 Task: Search one way flight ticket for 3 adults, 3 children in business from Casper: Casper Natrona County International Airport to Laramie: Laramie Regional Airport on 5-3-2023. Number of bags: 4 checked bags. Price is upto 84000. Outbound departure time preference is 20:15.
Action: Mouse moved to (398, 346)
Screenshot: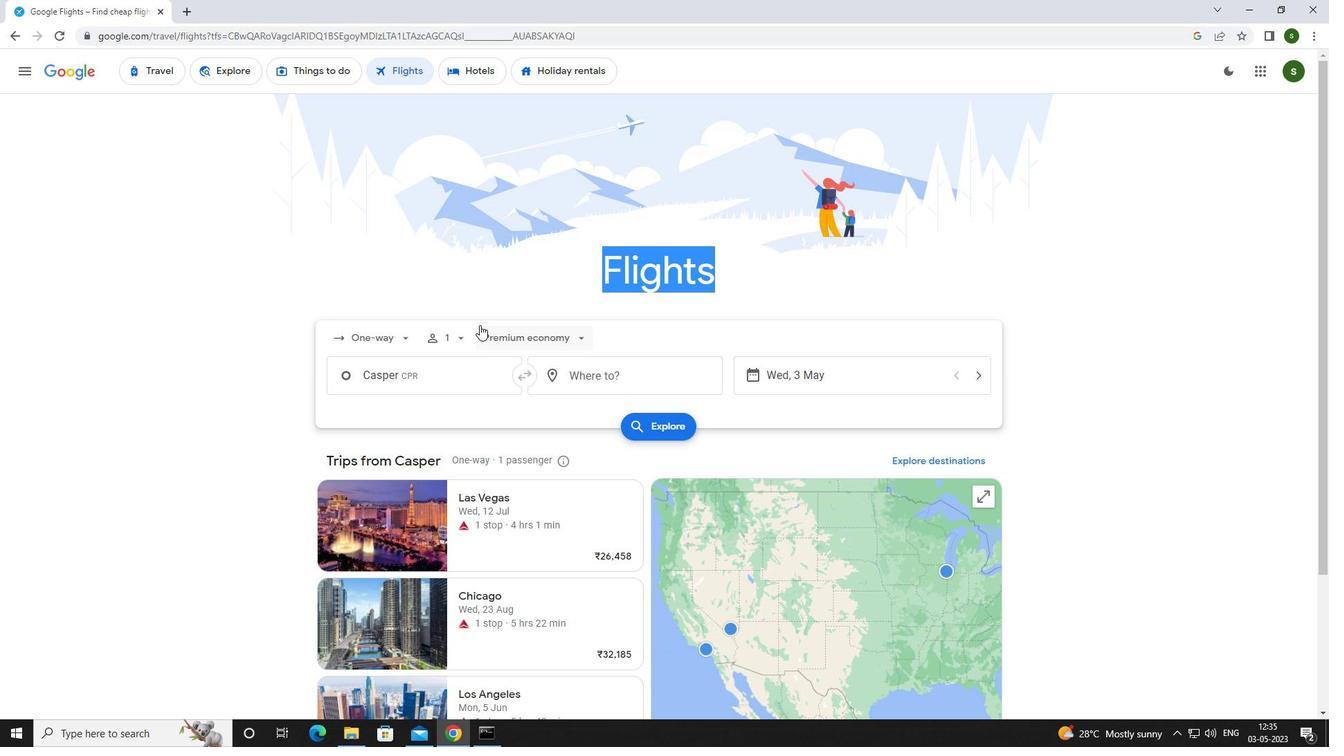 
Action: Mouse pressed left at (398, 346)
Screenshot: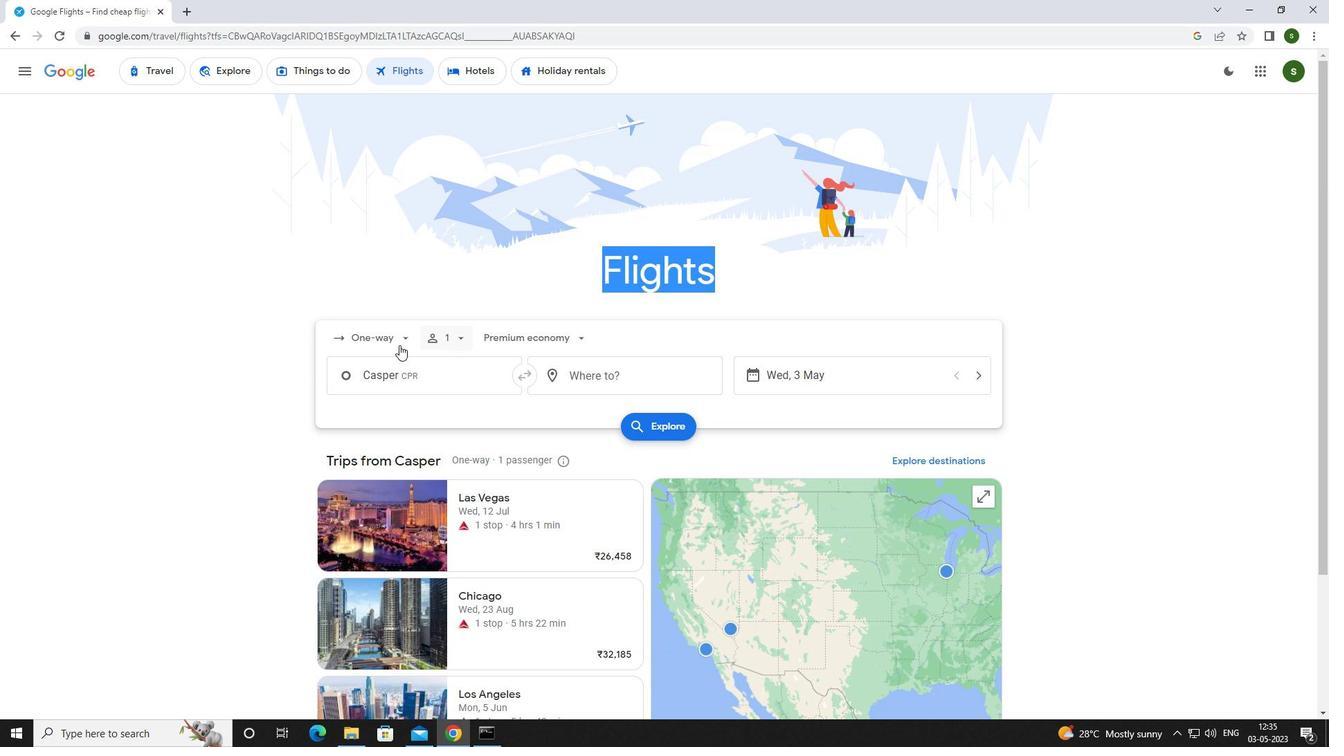 
Action: Mouse moved to (402, 399)
Screenshot: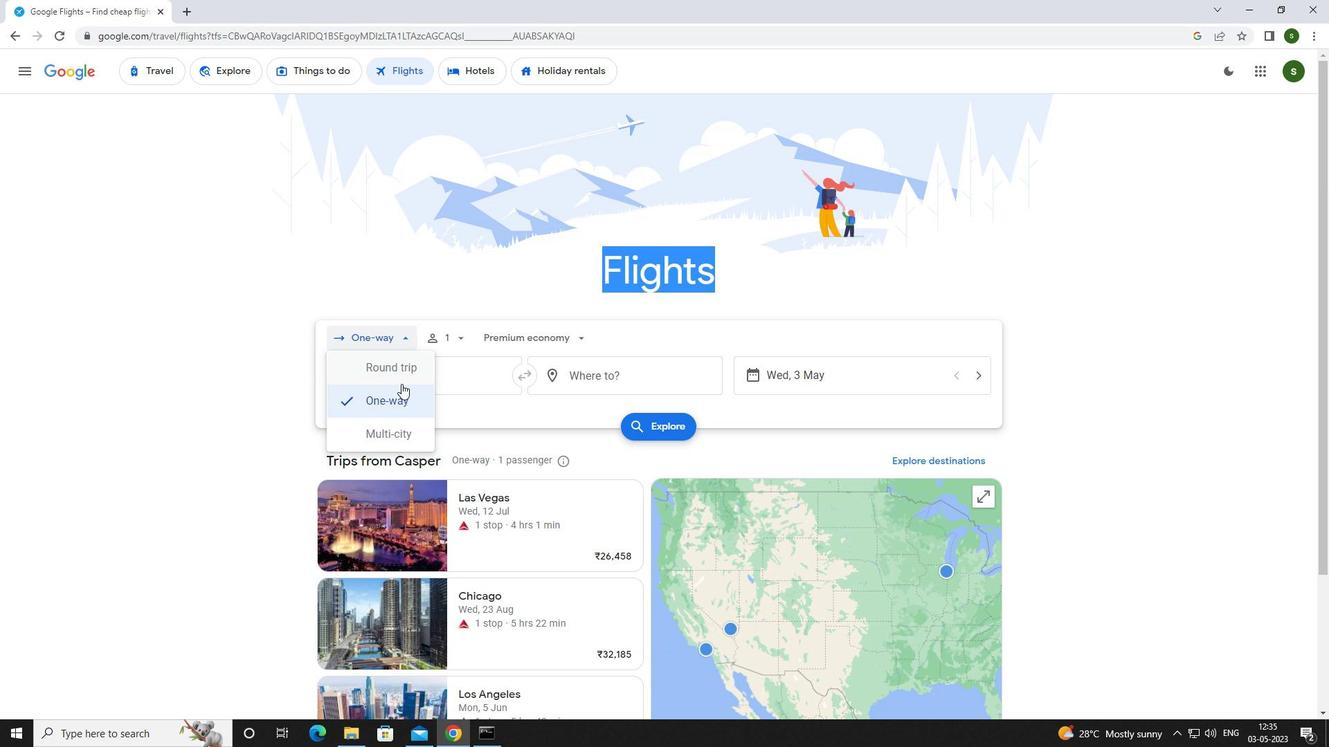 
Action: Mouse pressed left at (402, 399)
Screenshot: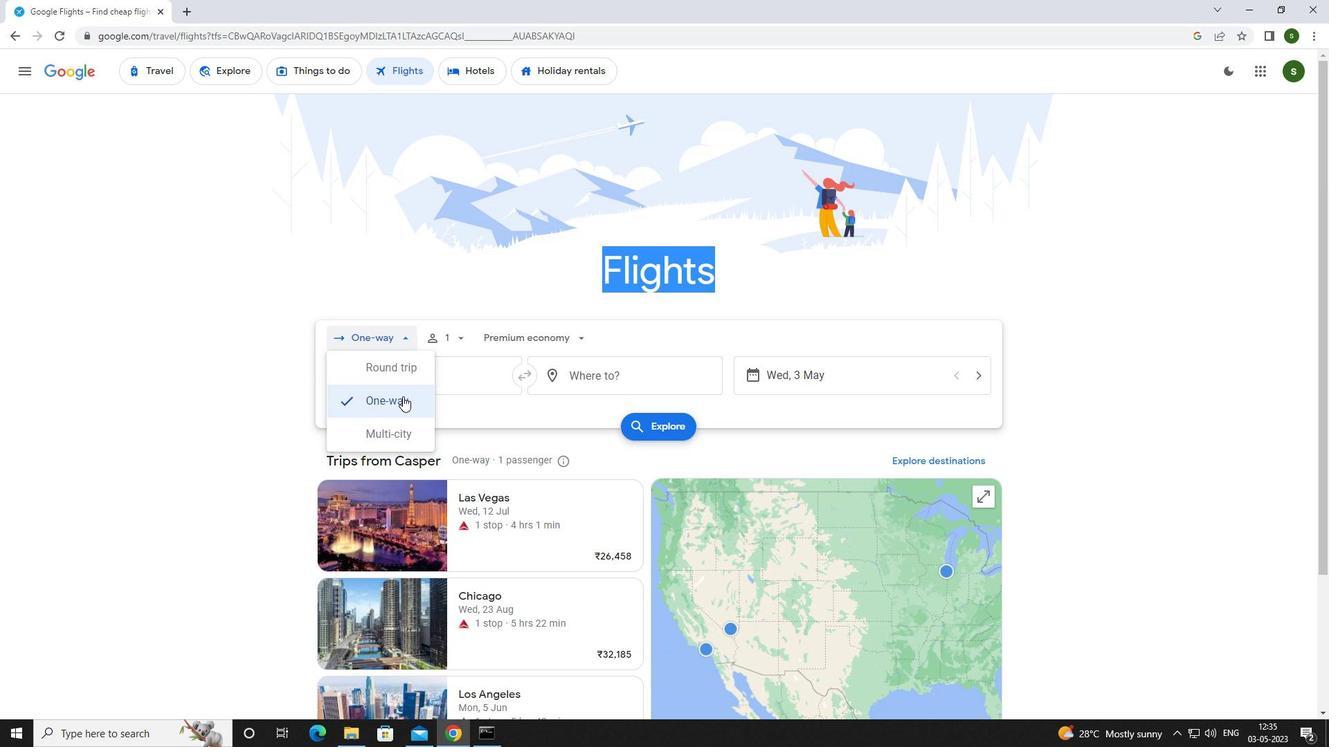 
Action: Mouse moved to (462, 335)
Screenshot: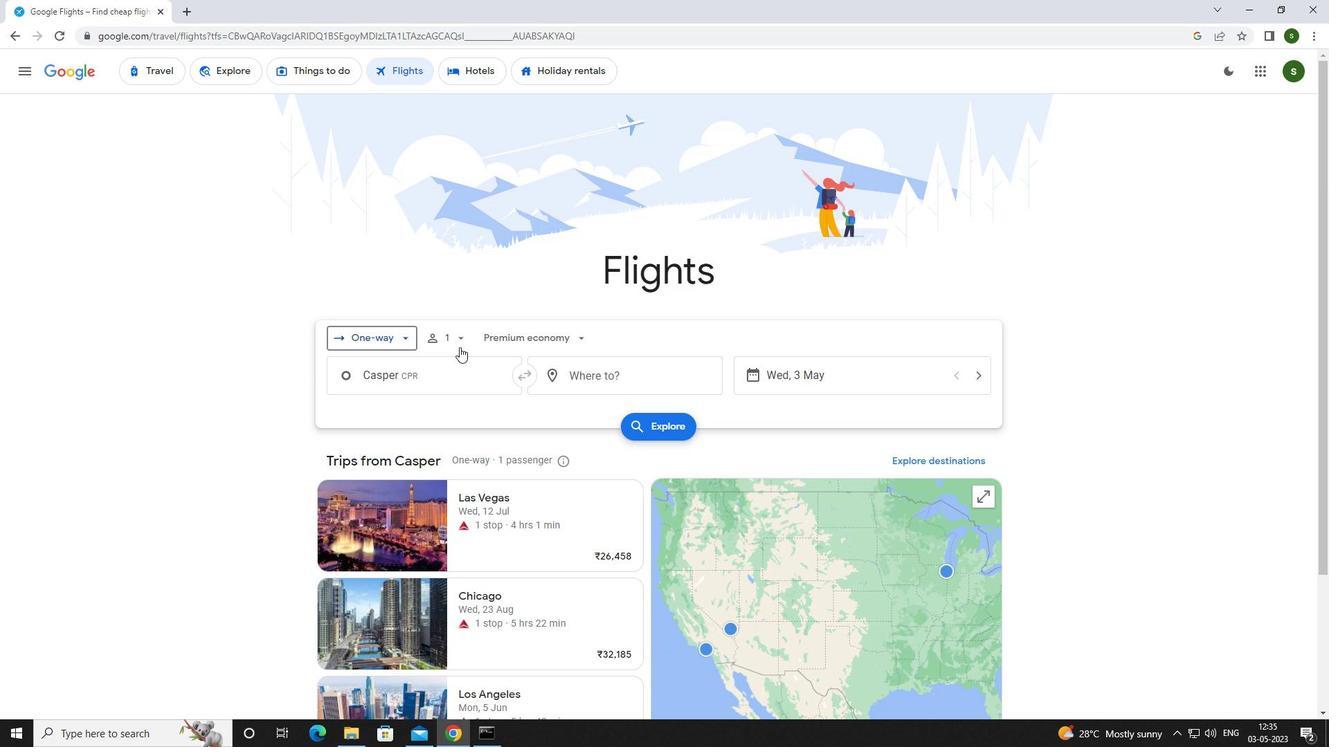 
Action: Mouse pressed left at (462, 335)
Screenshot: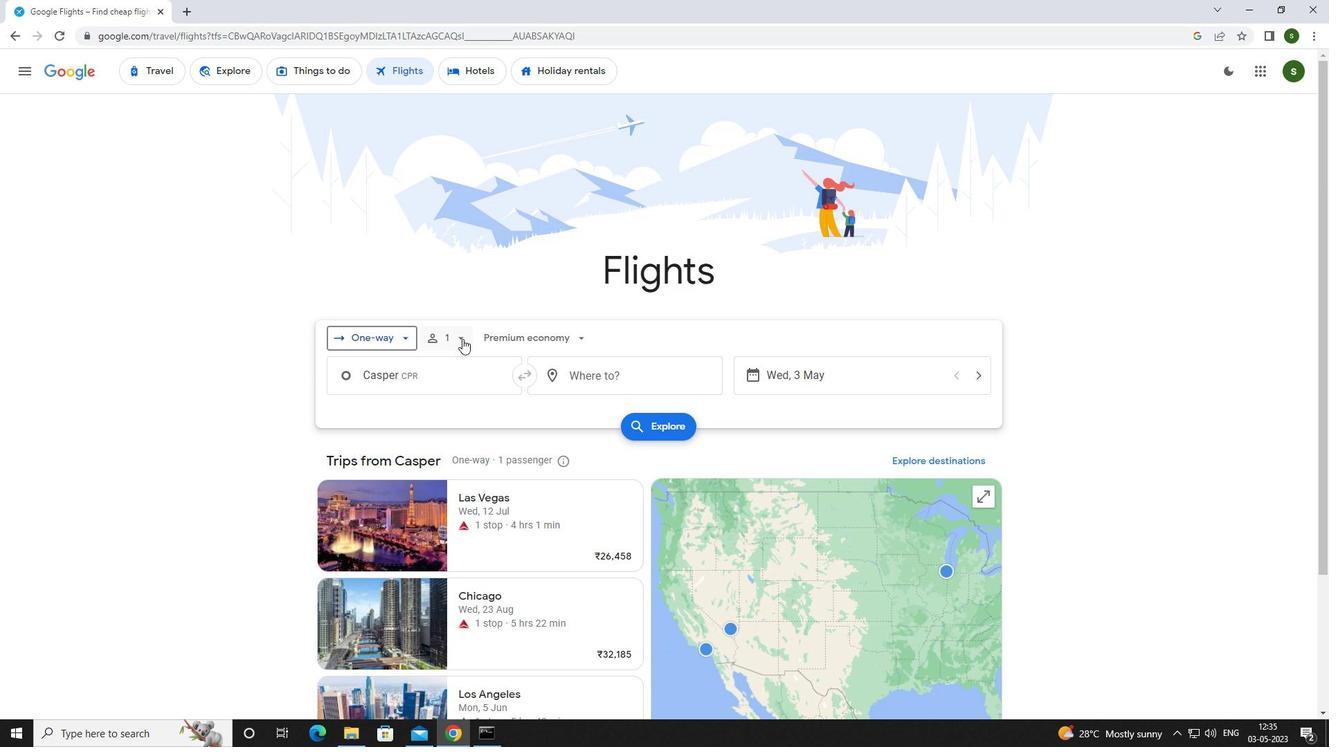 
Action: Mouse moved to (567, 368)
Screenshot: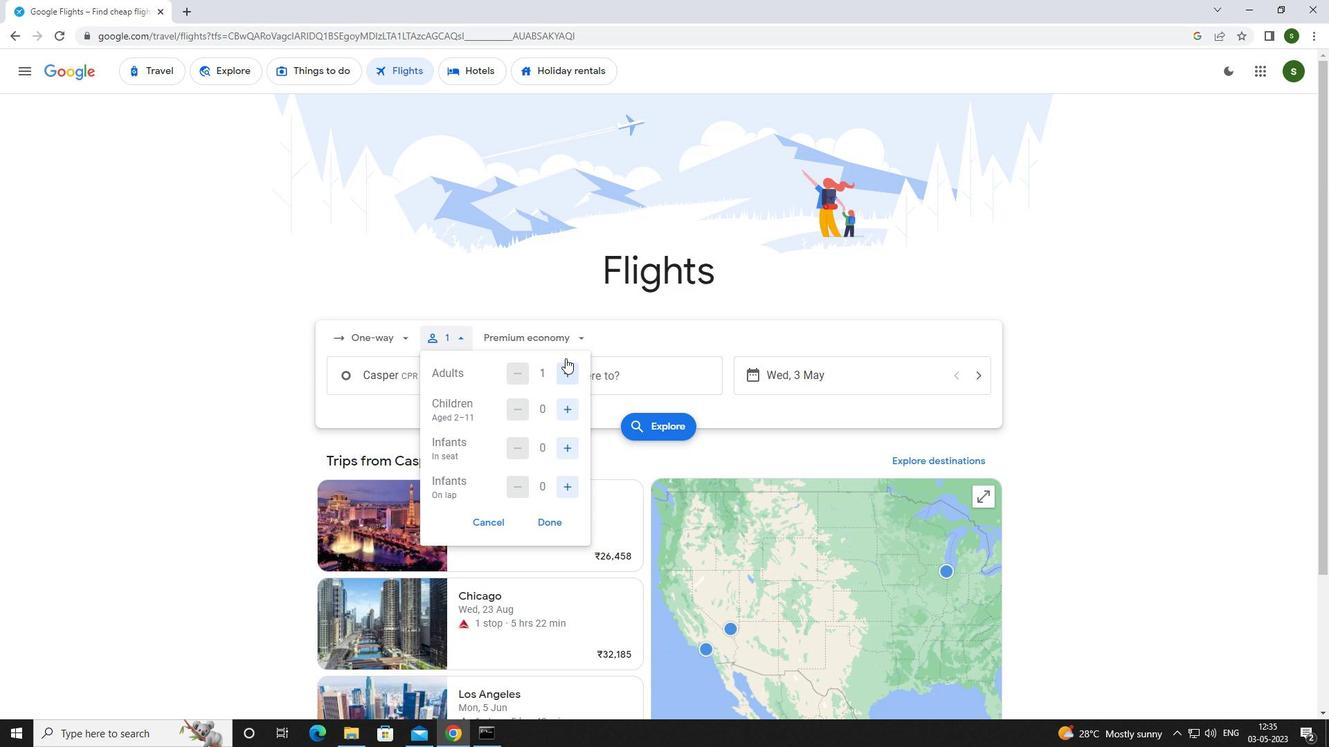 
Action: Mouse pressed left at (567, 368)
Screenshot: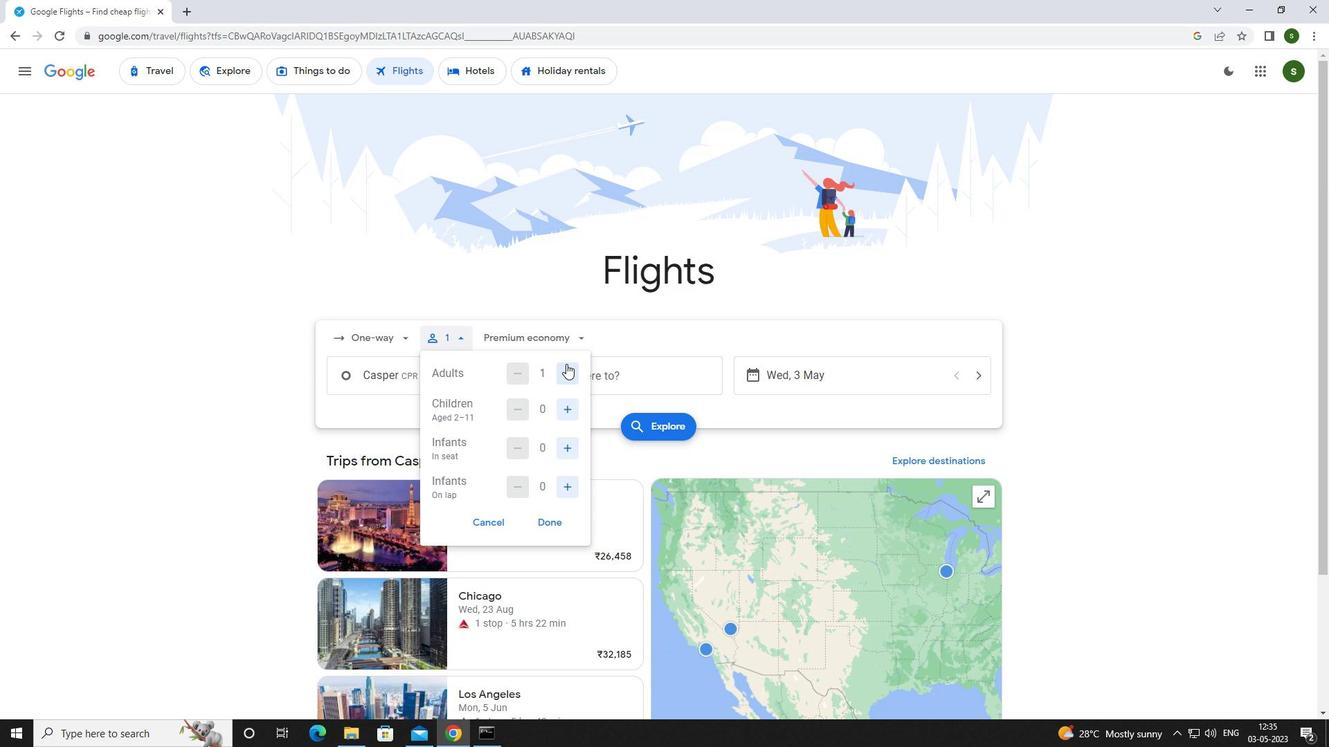 
Action: Mouse pressed left at (567, 368)
Screenshot: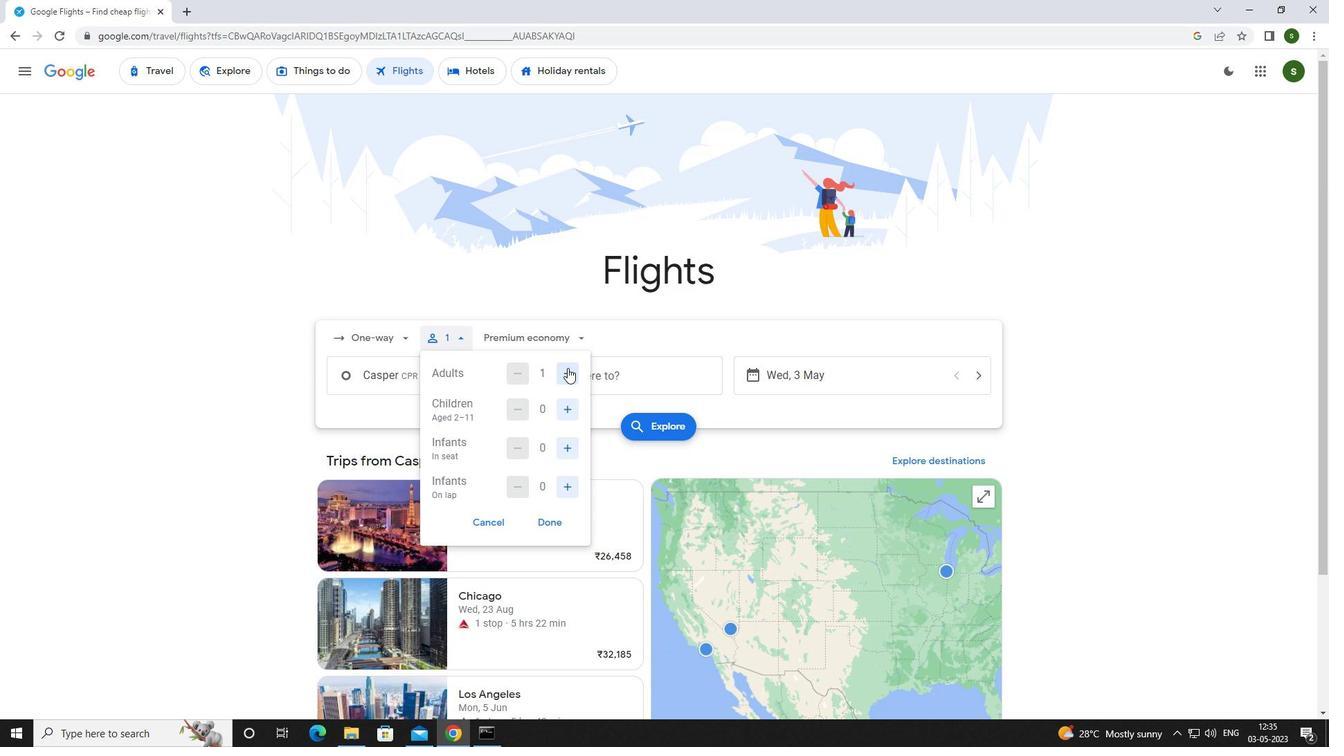 
Action: Mouse moved to (569, 402)
Screenshot: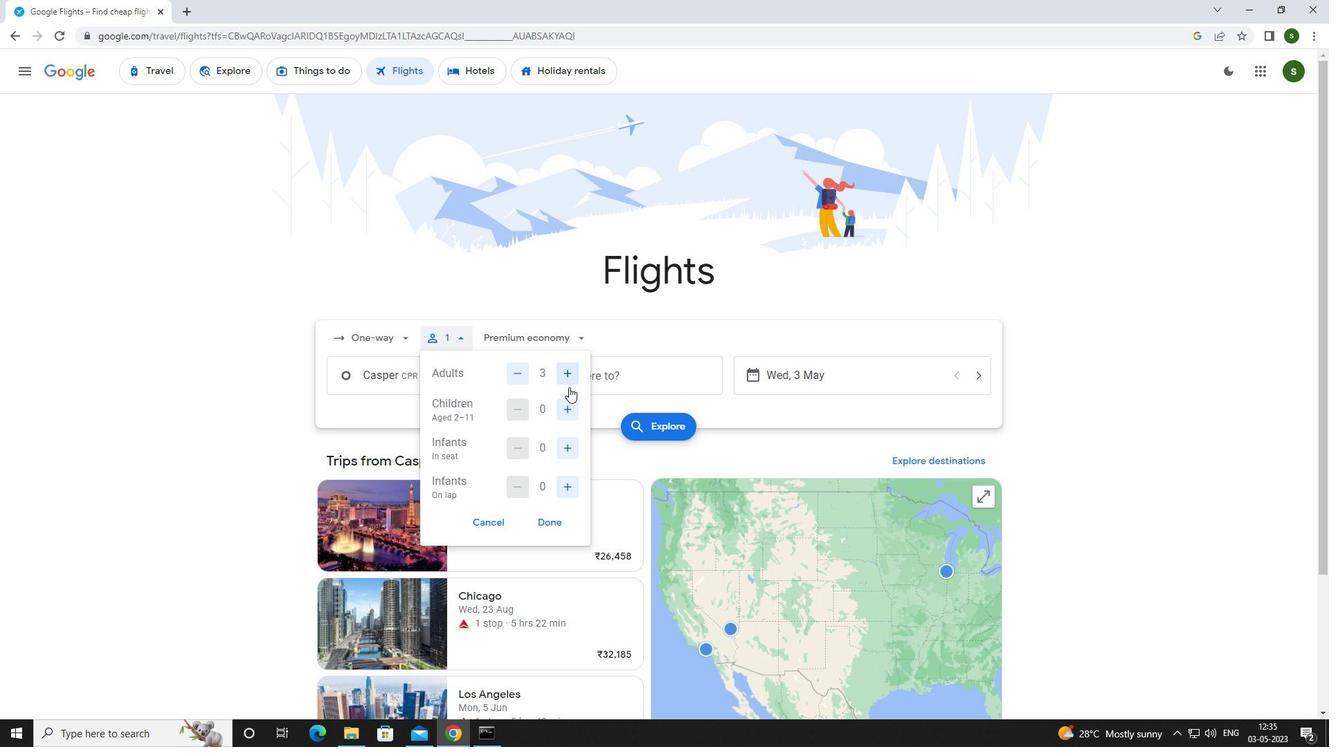 
Action: Mouse pressed left at (569, 402)
Screenshot: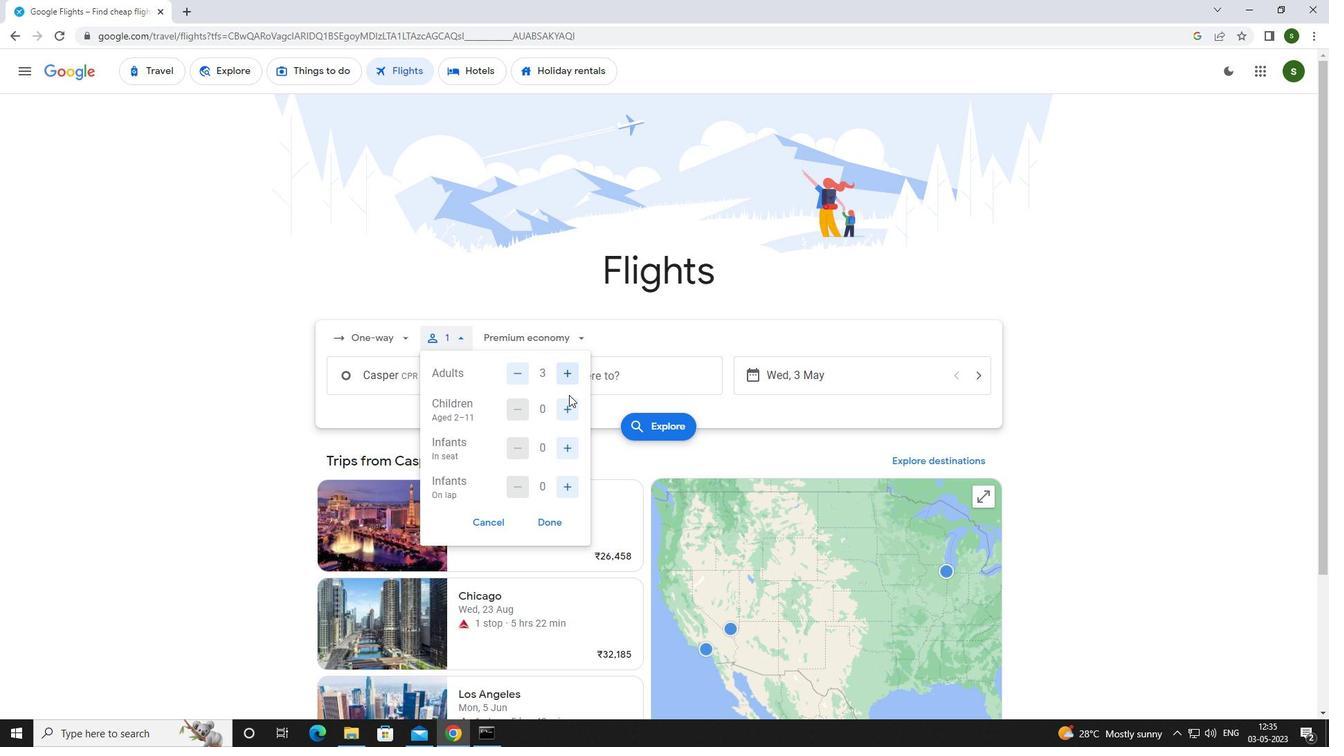 
Action: Mouse pressed left at (569, 402)
Screenshot: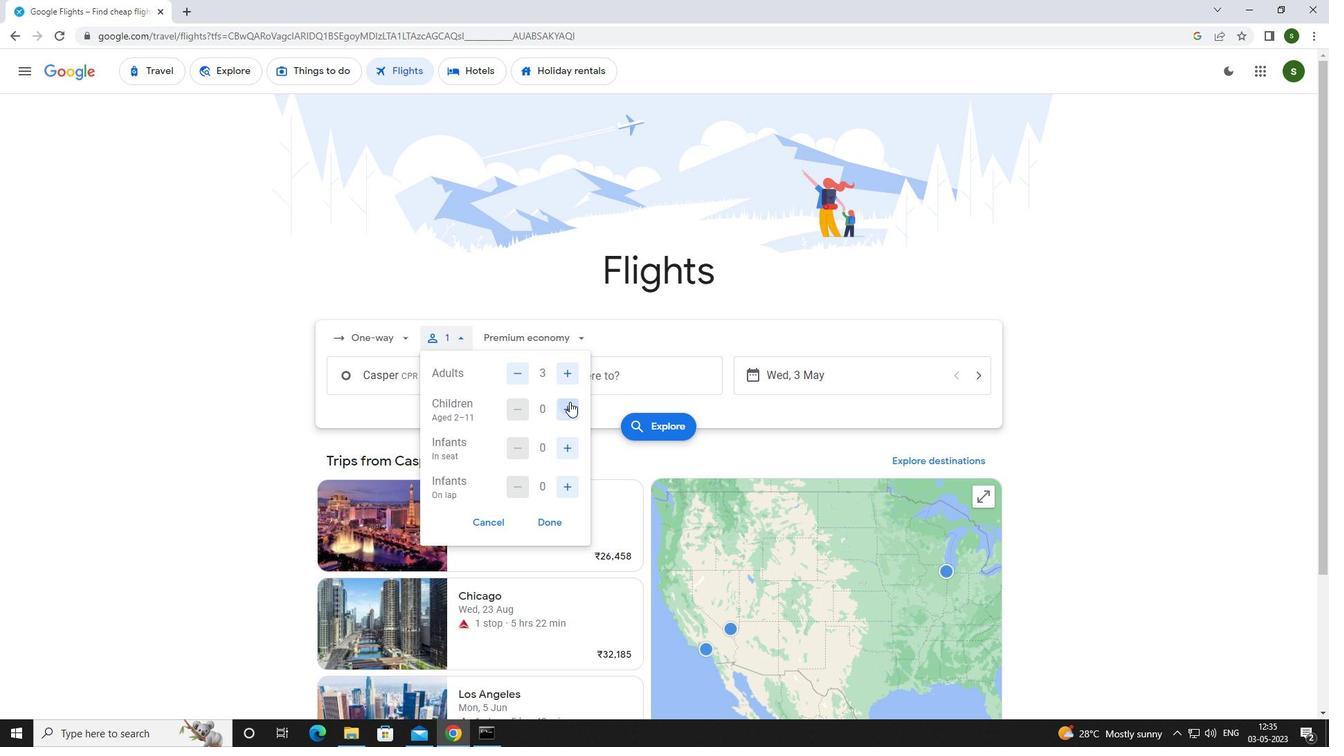 
Action: Mouse pressed left at (569, 402)
Screenshot: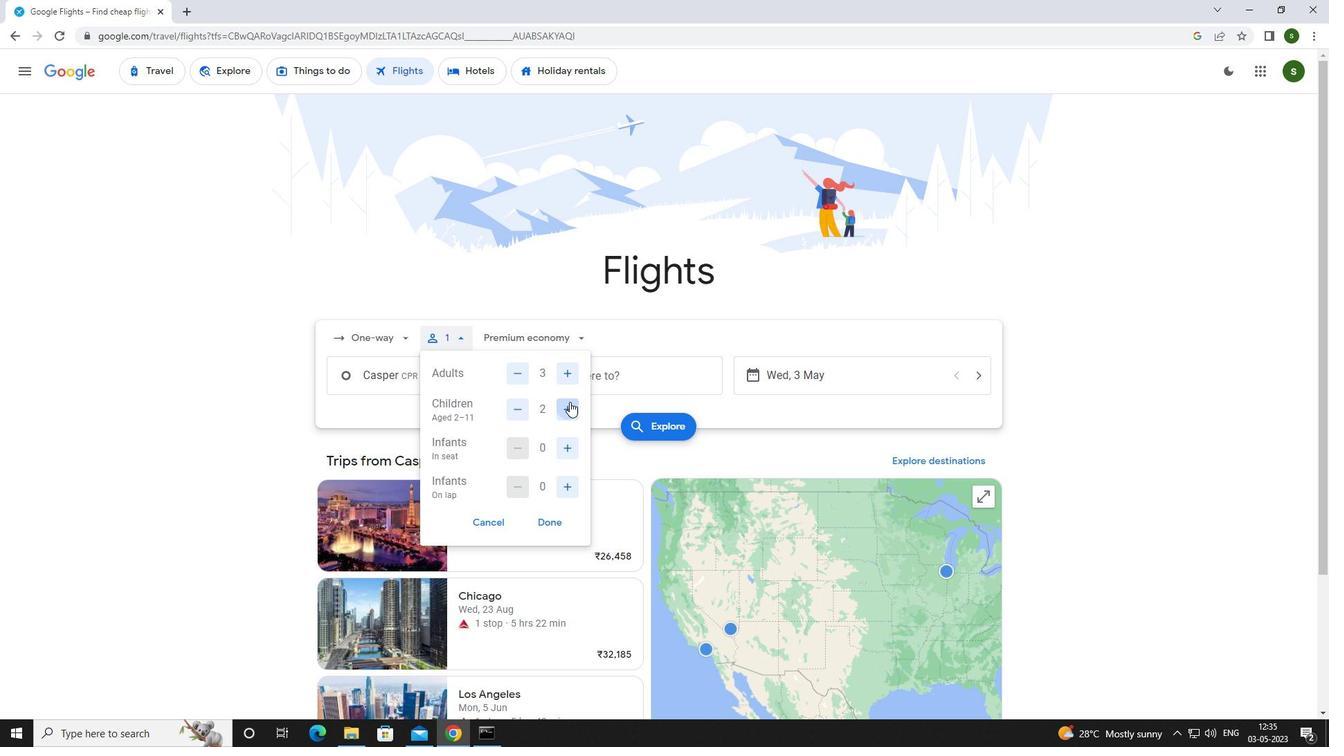 
Action: Mouse moved to (573, 340)
Screenshot: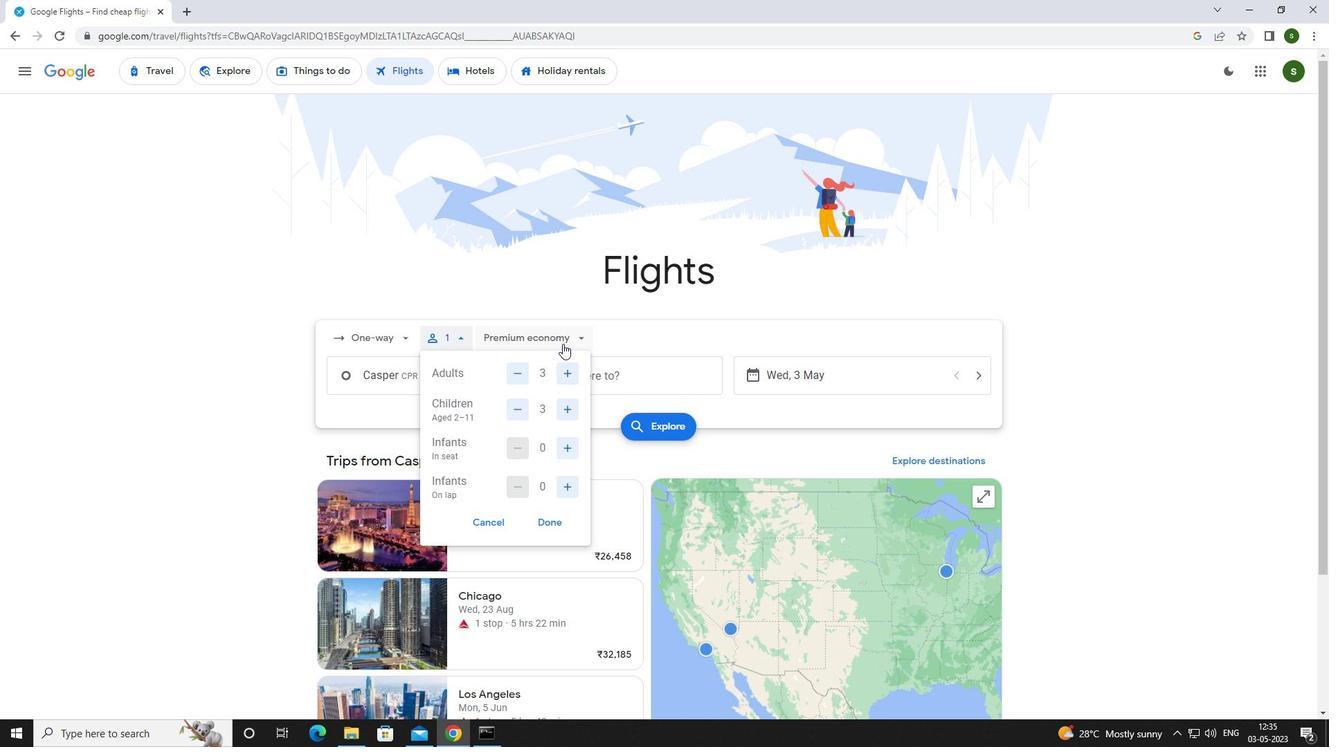 
Action: Mouse pressed left at (573, 340)
Screenshot: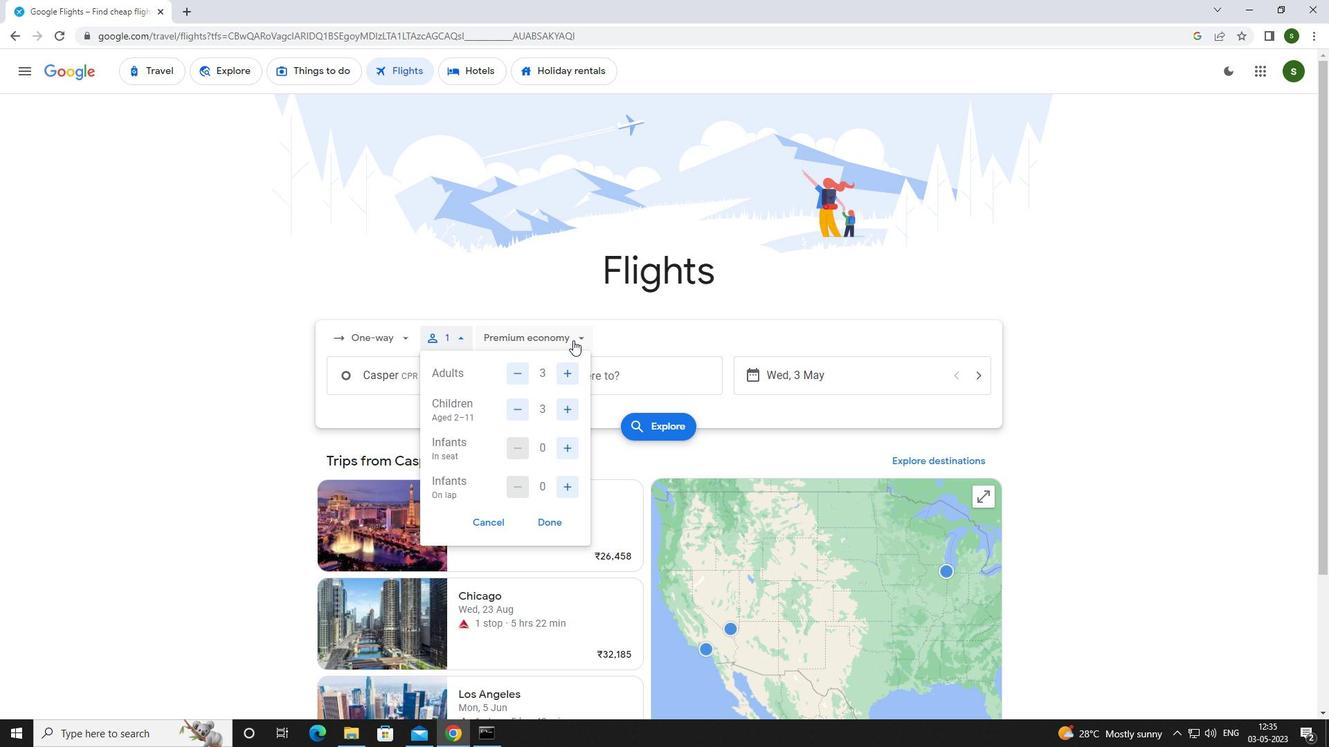
Action: Mouse moved to (565, 430)
Screenshot: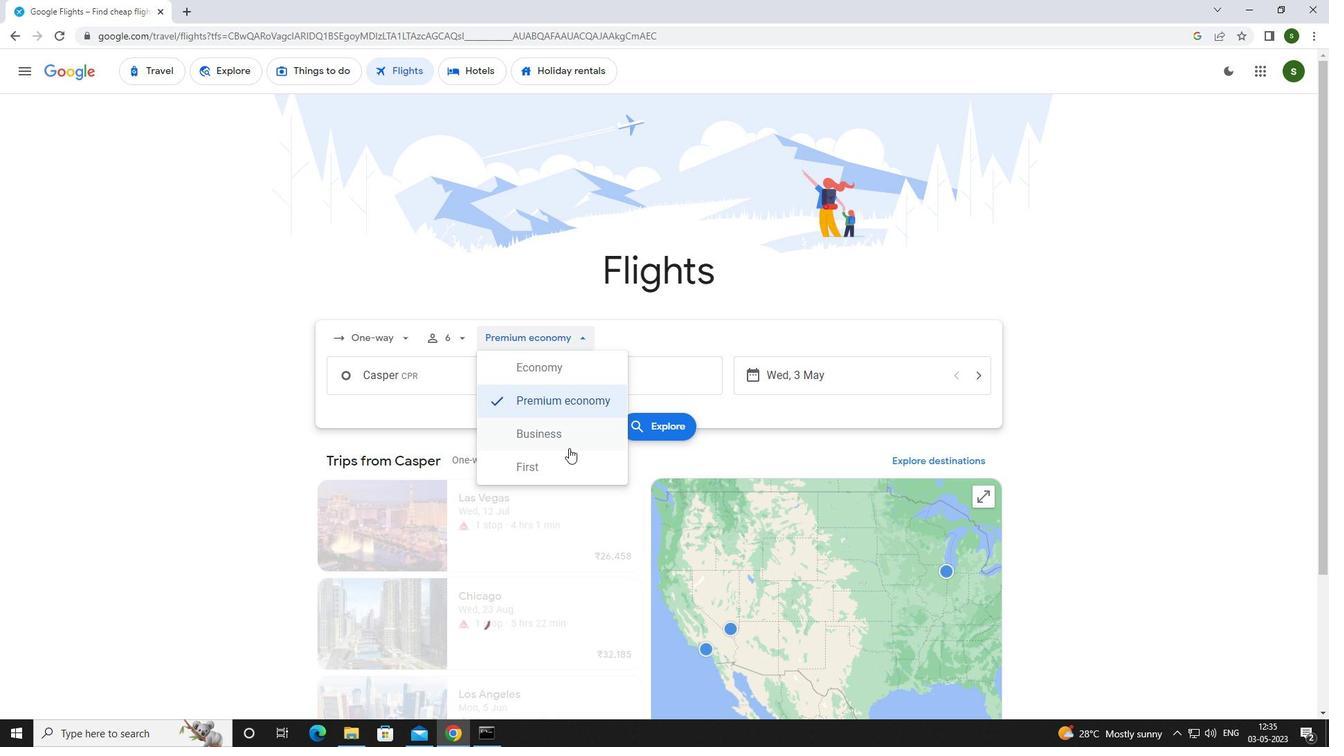 
Action: Mouse pressed left at (565, 430)
Screenshot: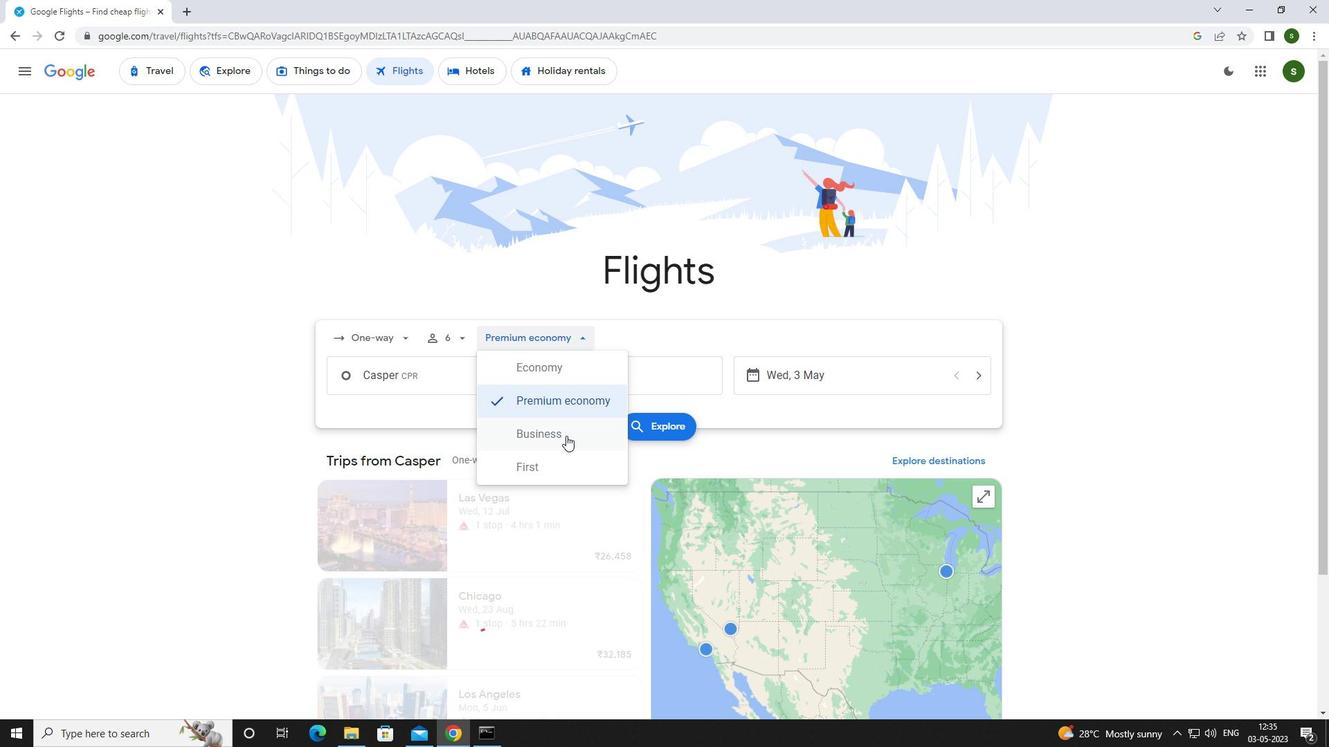 
Action: Mouse moved to (468, 382)
Screenshot: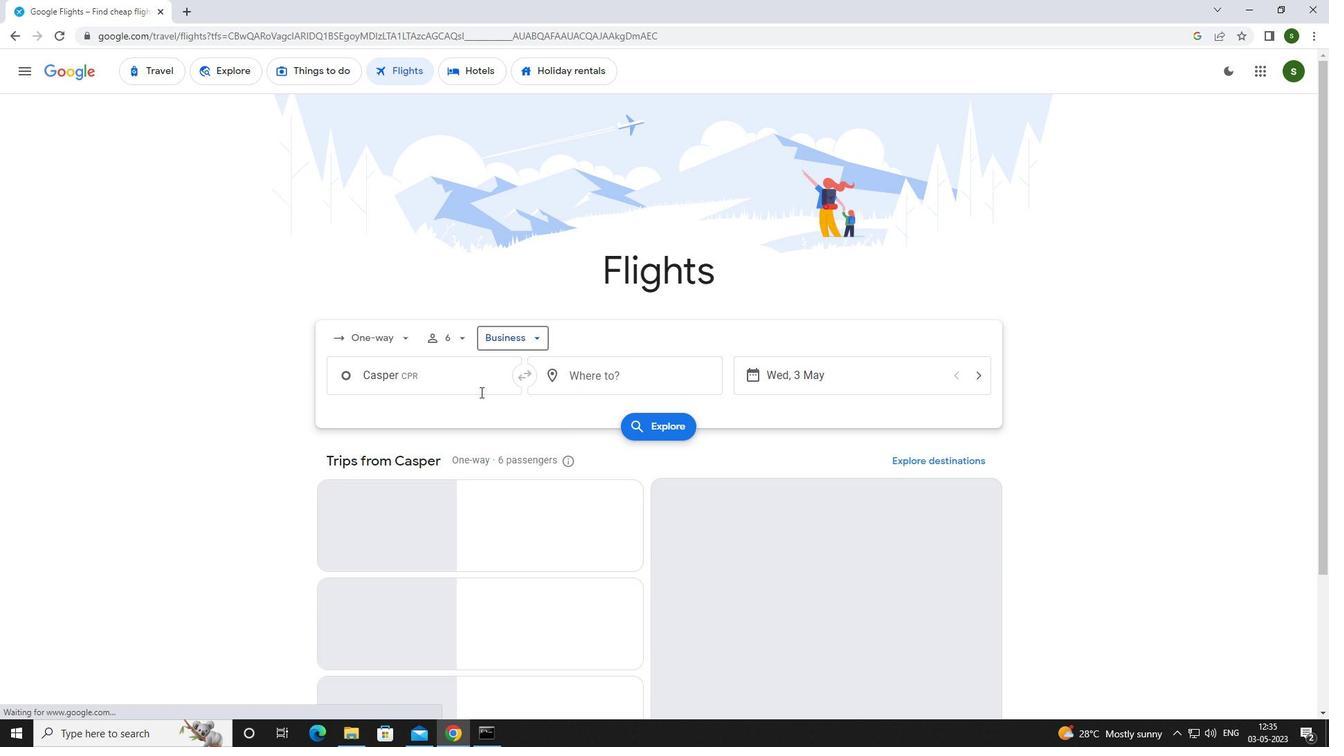 
Action: Mouse pressed left at (468, 382)
Screenshot: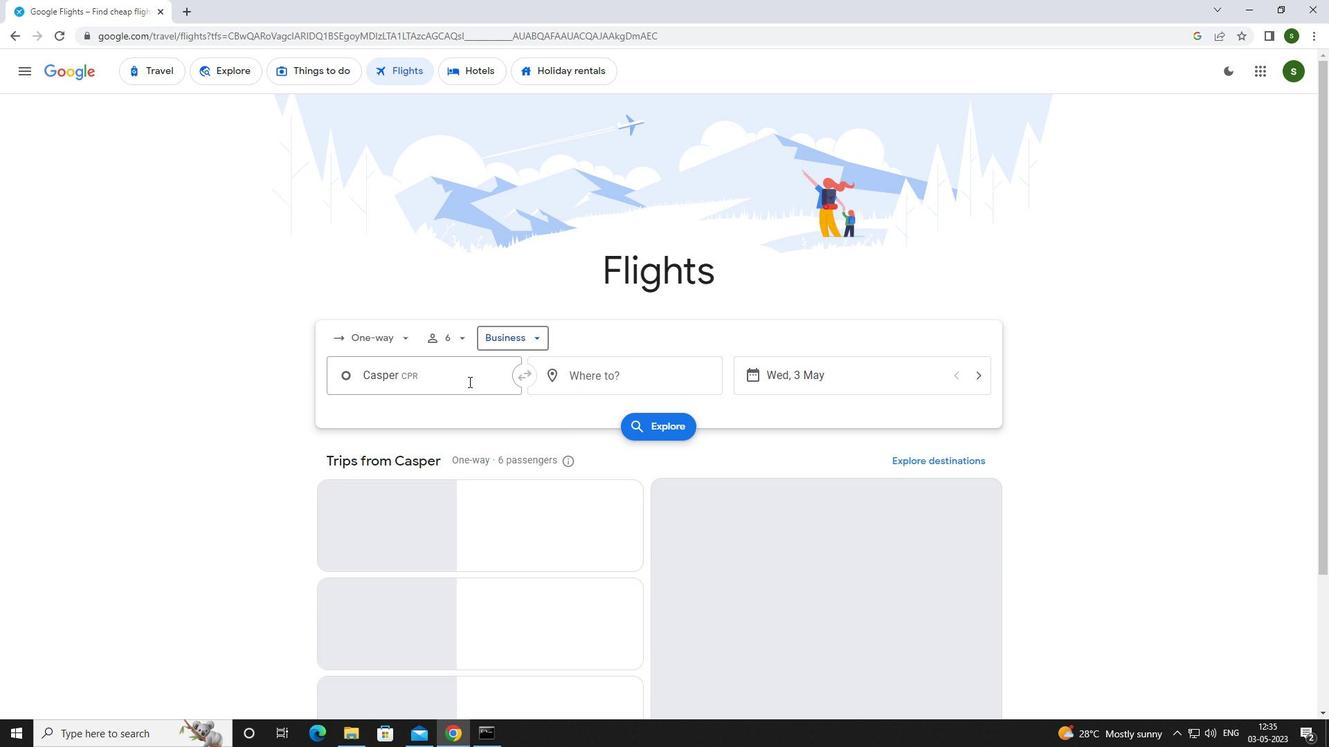 
Action: Key pressed <Key.caps_lock>c<Key.caps_lock>asper
Screenshot: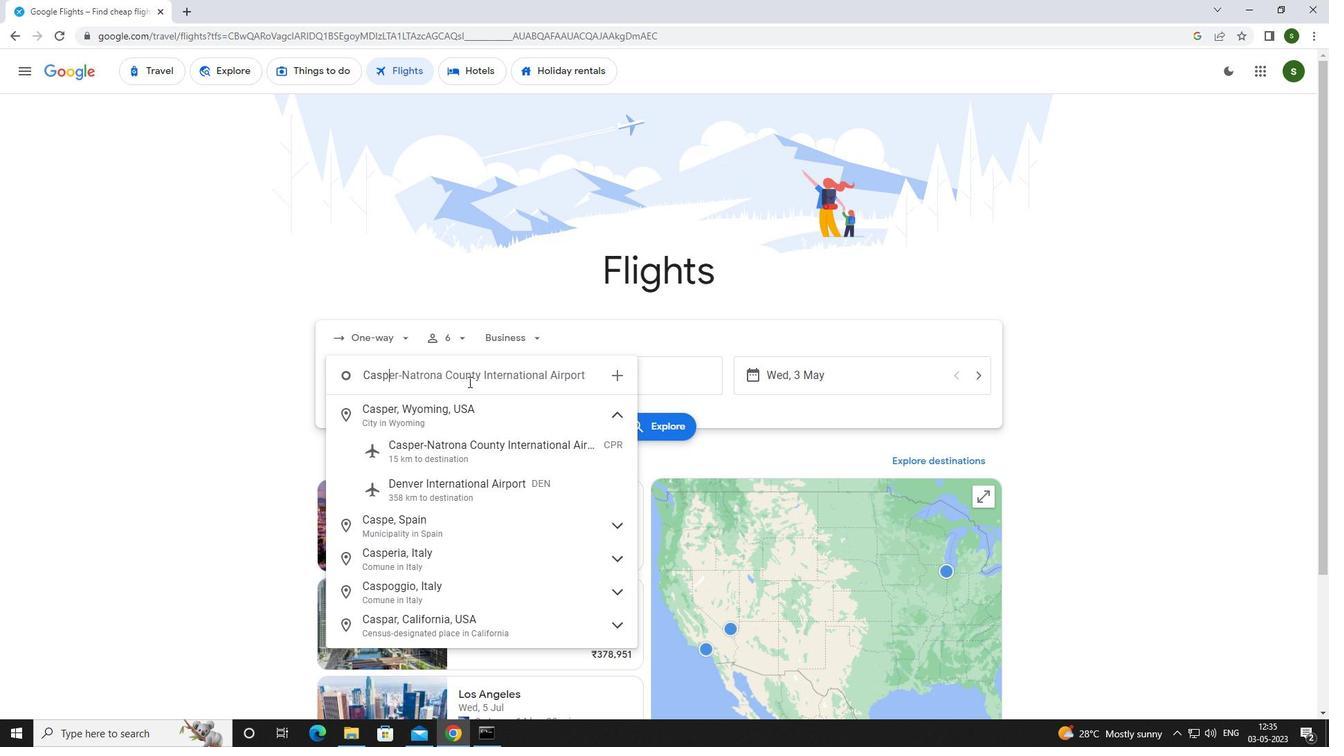
Action: Mouse moved to (449, 461)
Screenshot: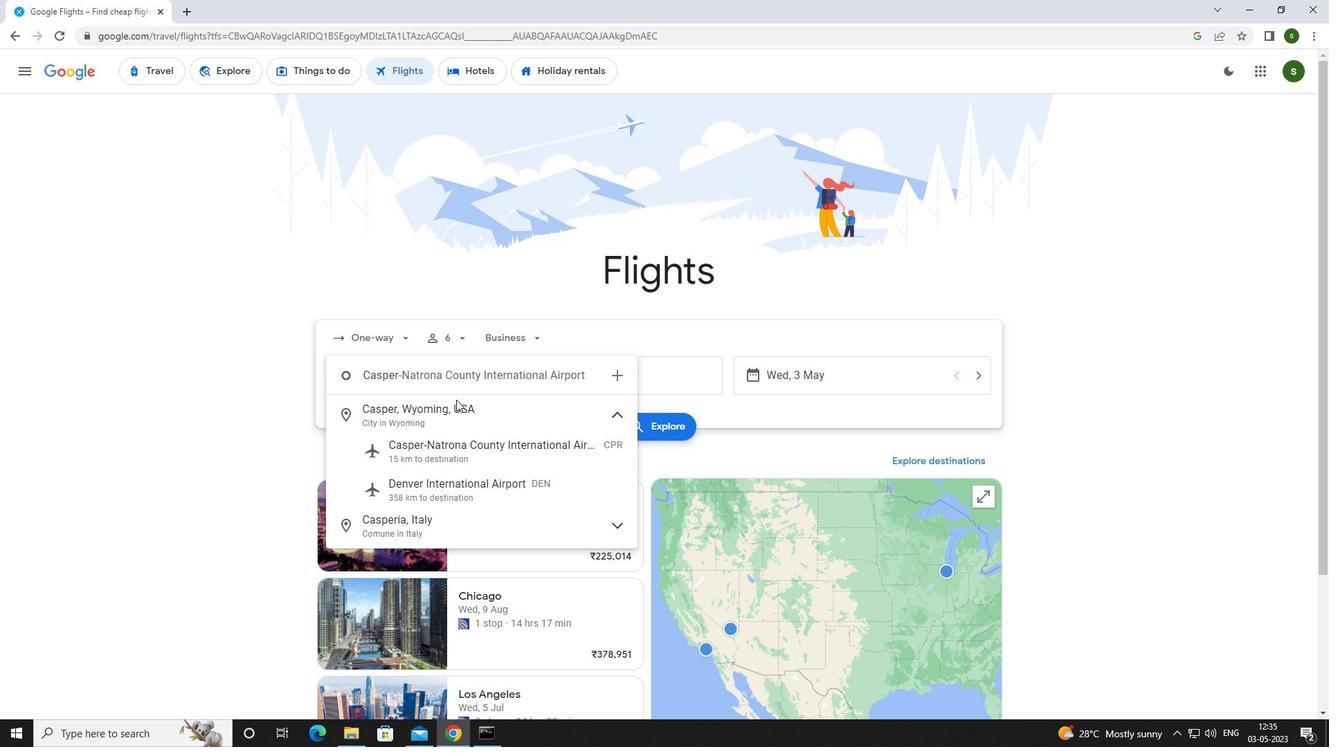 
Action: Mouse pressed left at (449, 461)
Screenshot: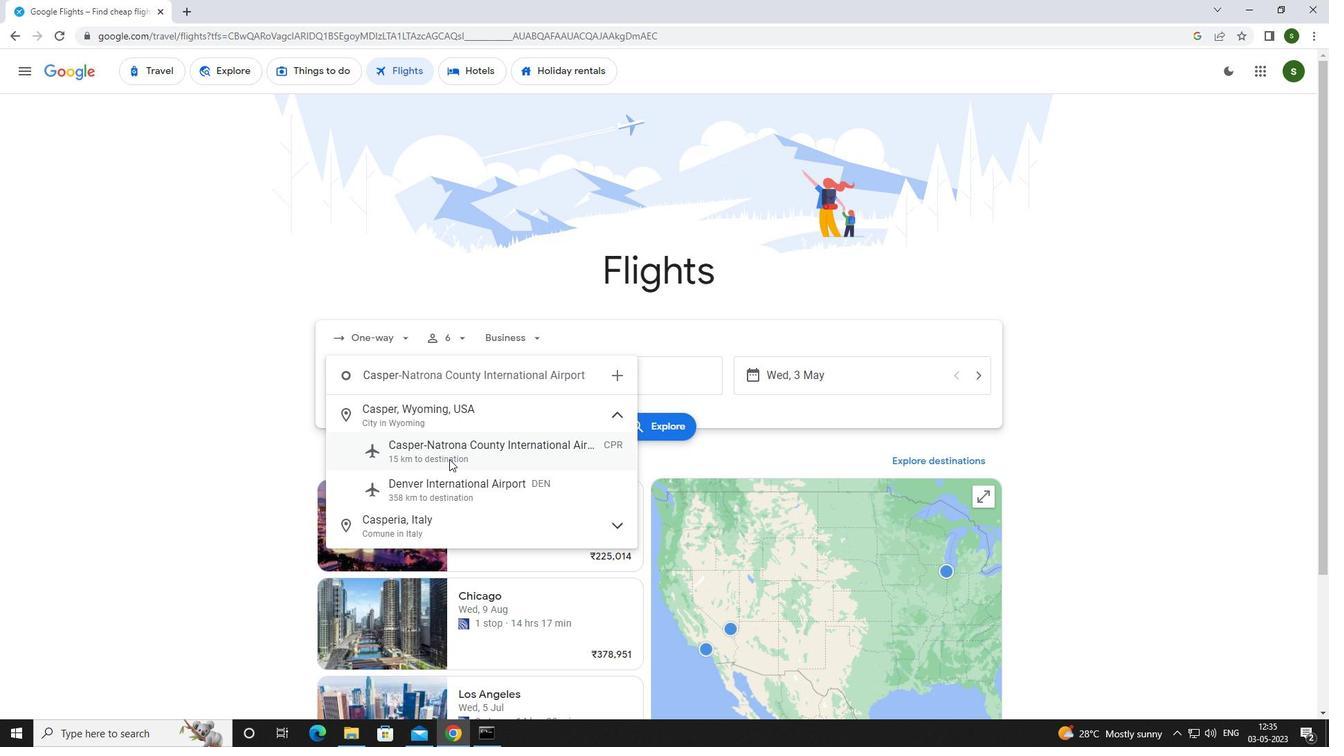
Action: Mouse moved to (620, 383)
Screenshot: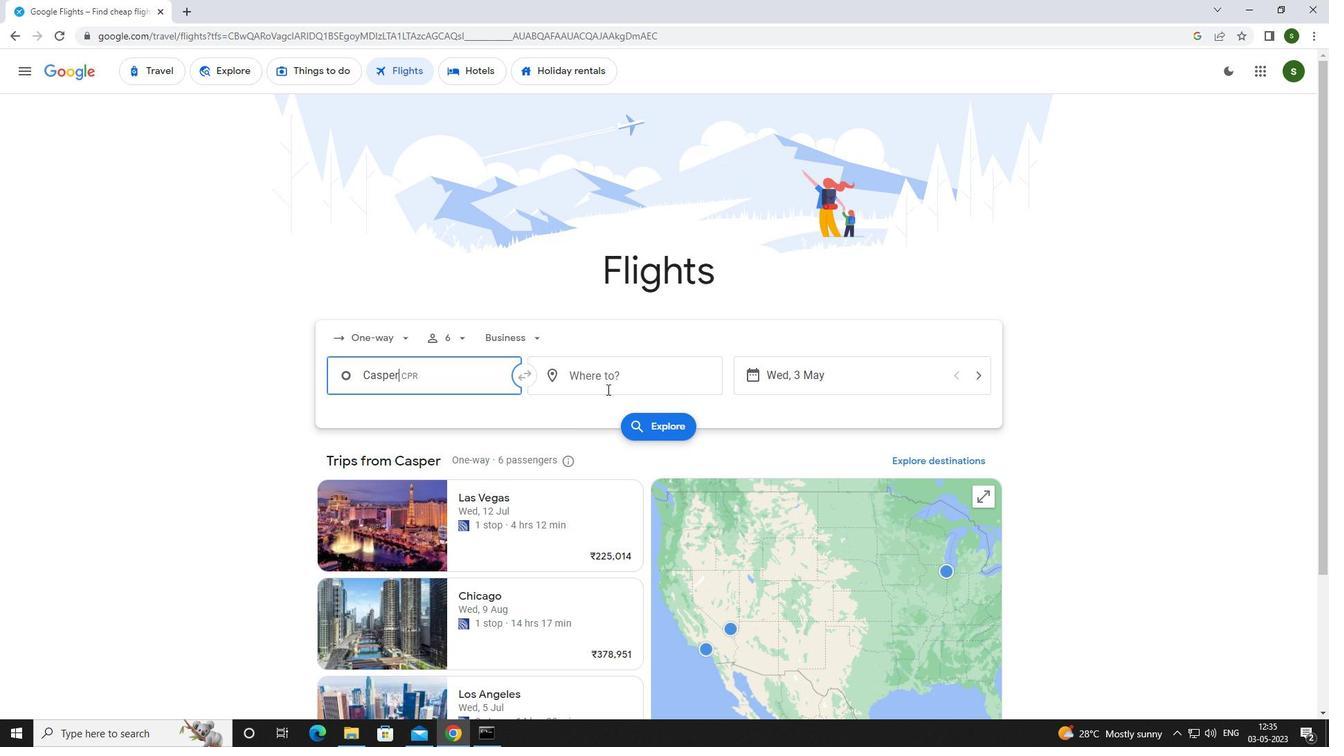 
Action: Mouse pressed left at (620, 383)
Screenshot: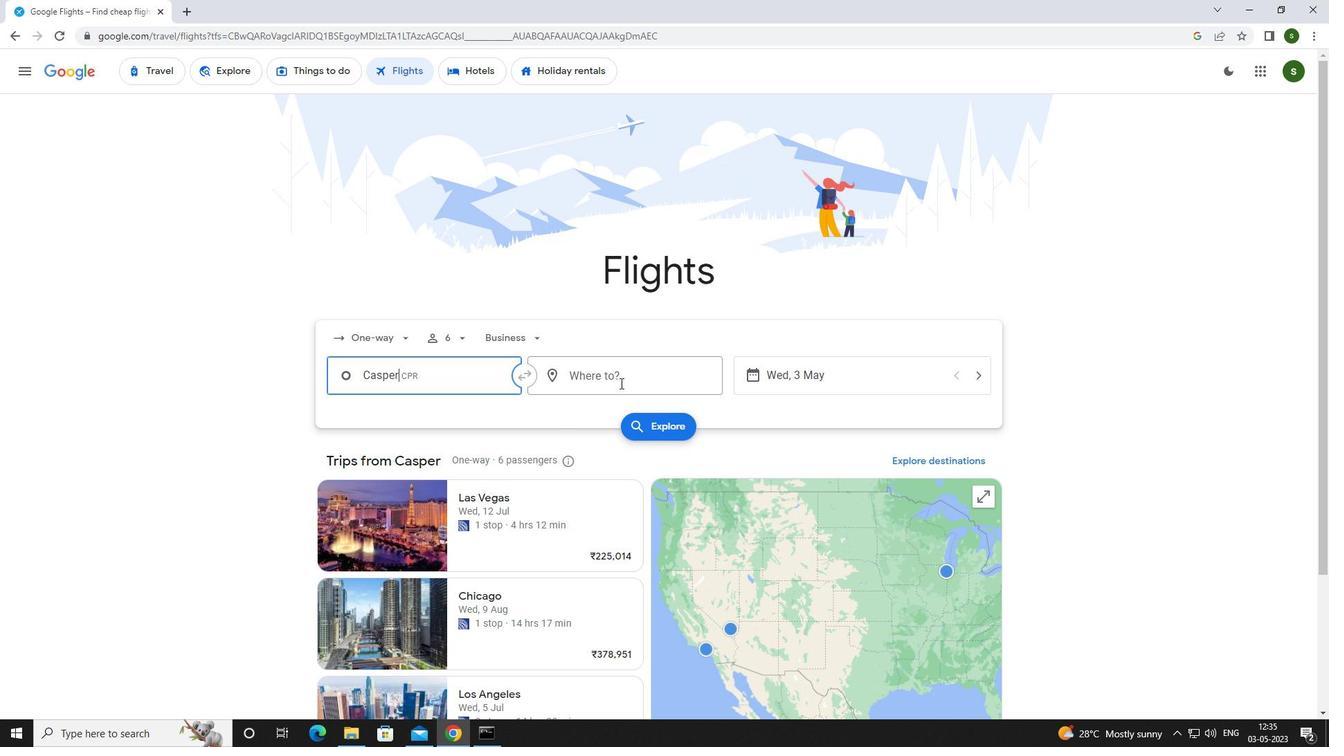 
Action: Mouse moved to (634, 377)
Screenshot: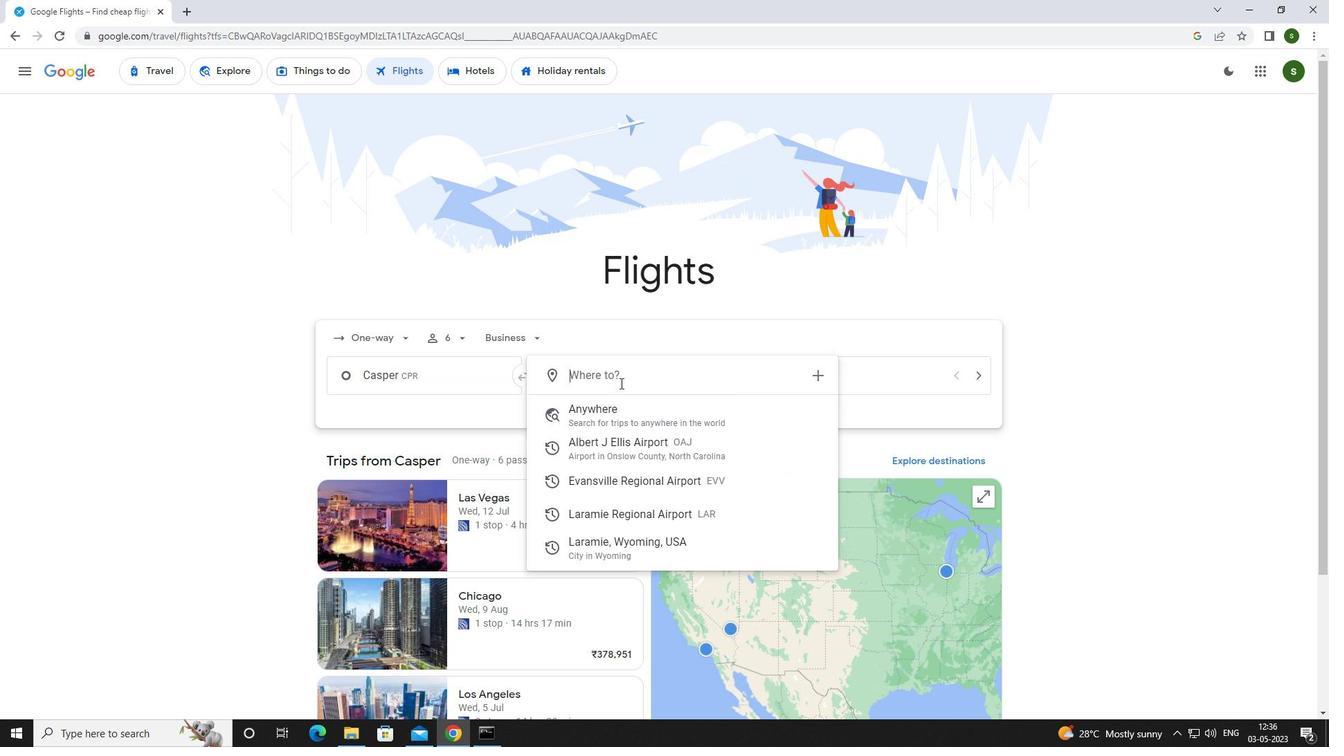 
Action: Key pressed <Key.caps_lock>l<Key.caps_lock>arami
Screenshot: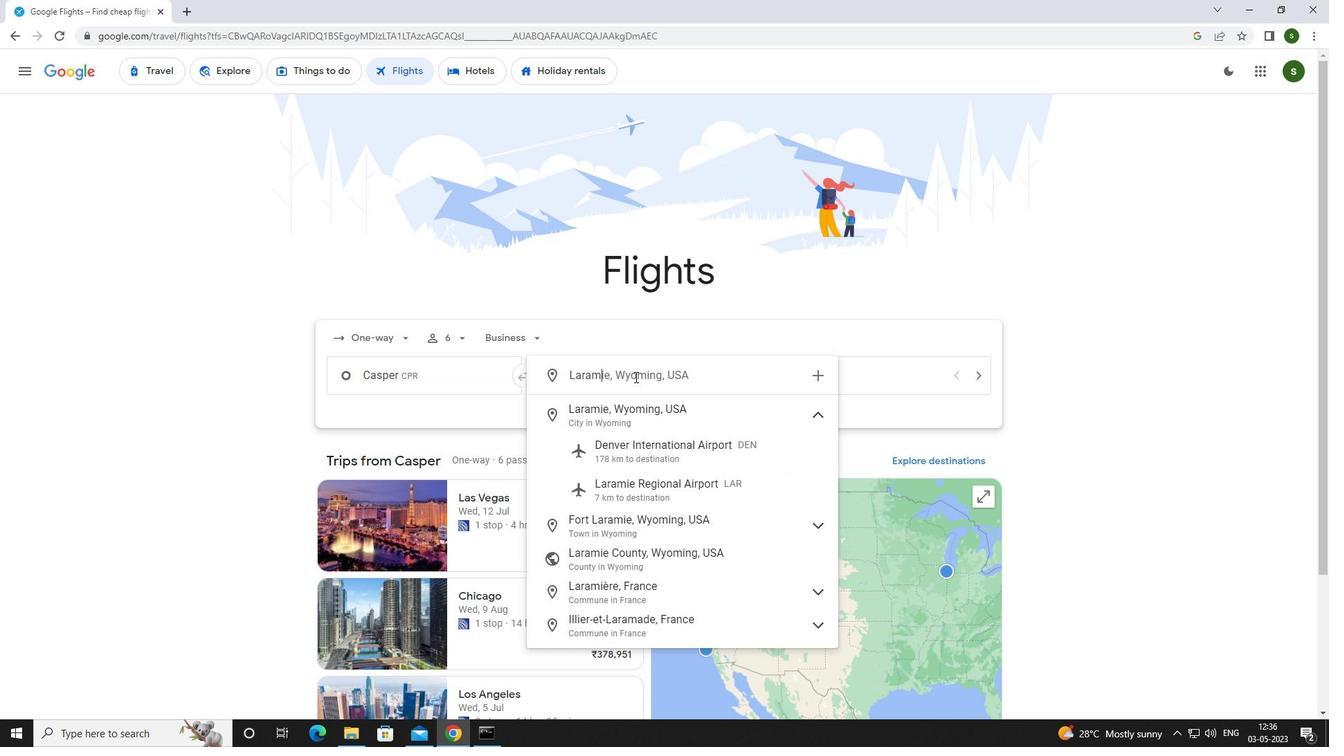 
Action: Mouse moved to (609, 483)
Screenshot: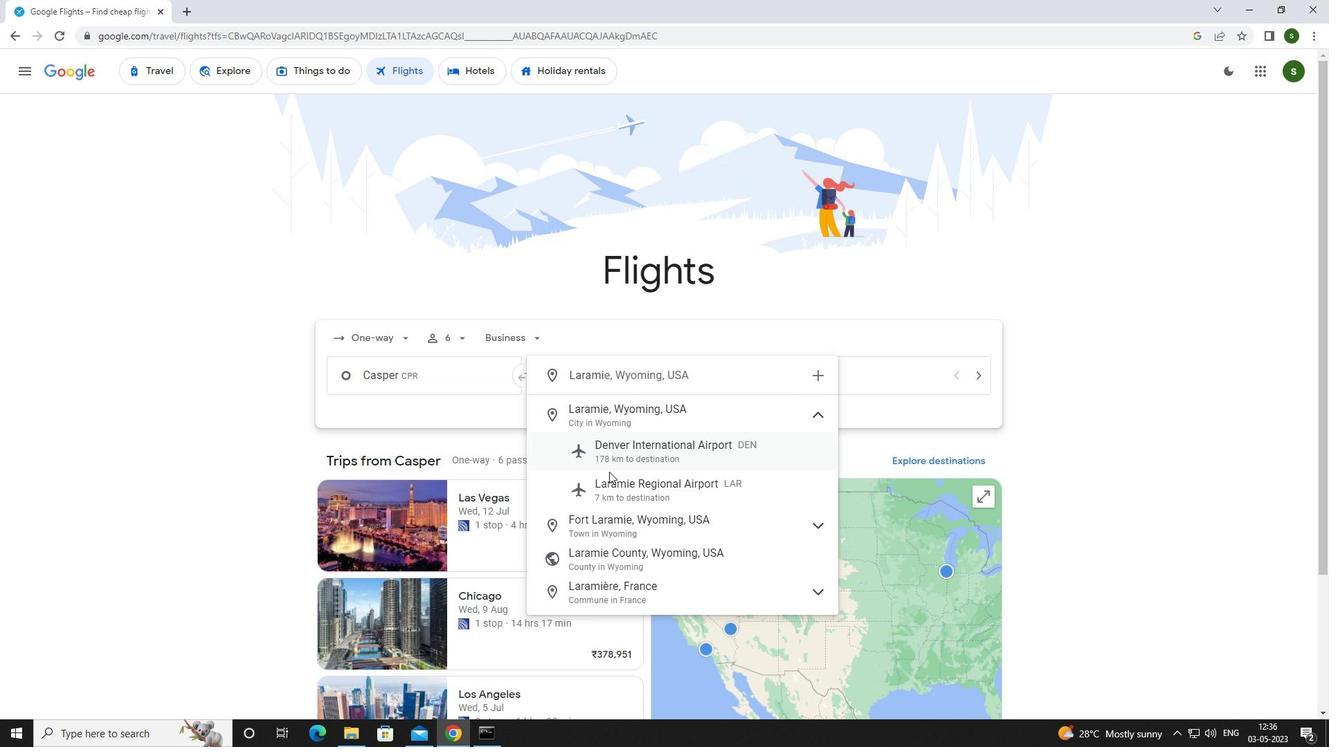 
Action: Mouse pressed left at (609, 483)
Screenshot: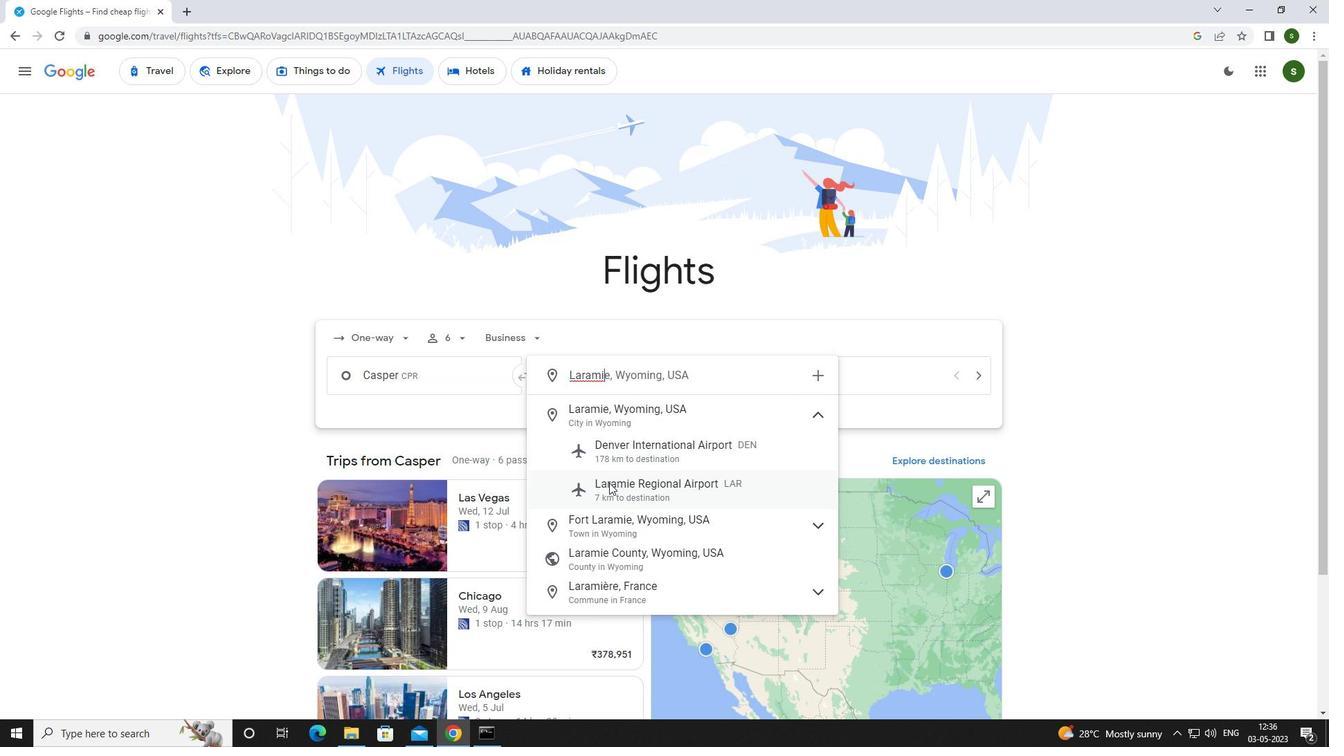 
Action: Mouse moved to (857, 374)
Screenshot: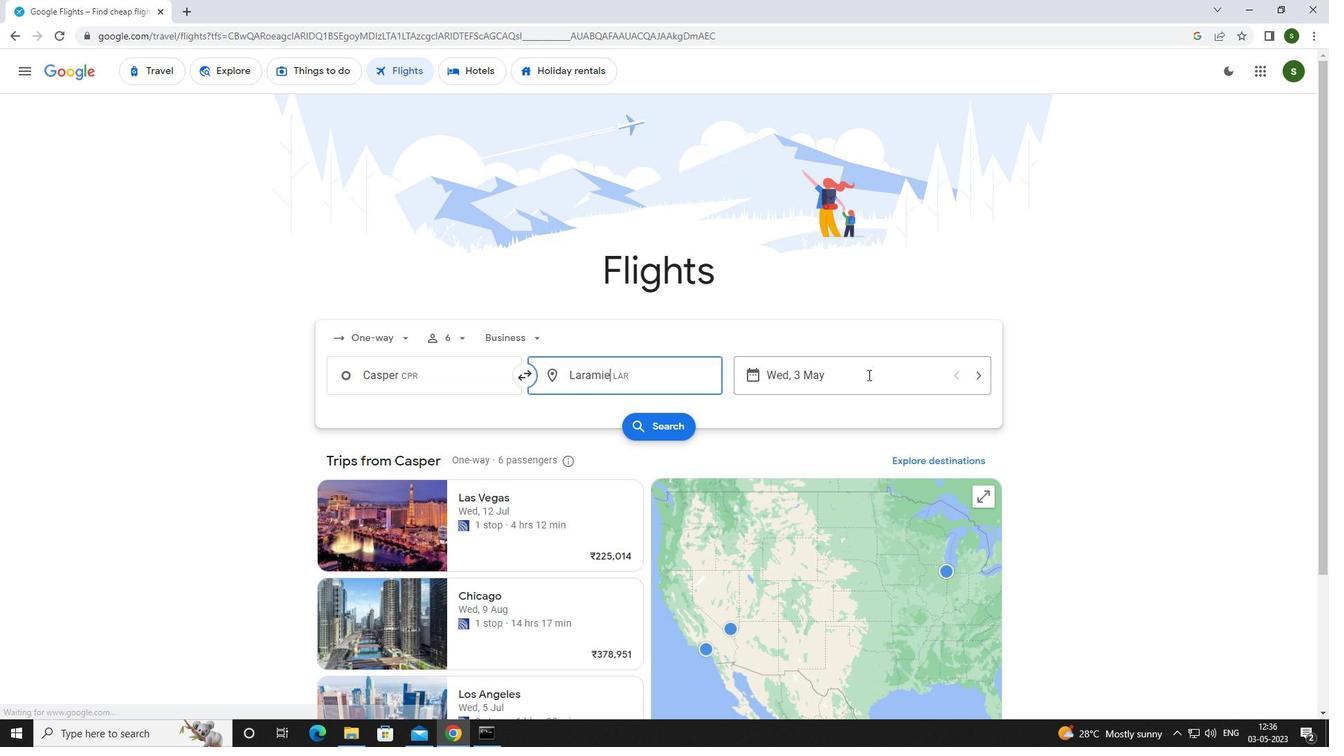 
Action: Mouse pressed left at (857, 374)
Screenshot: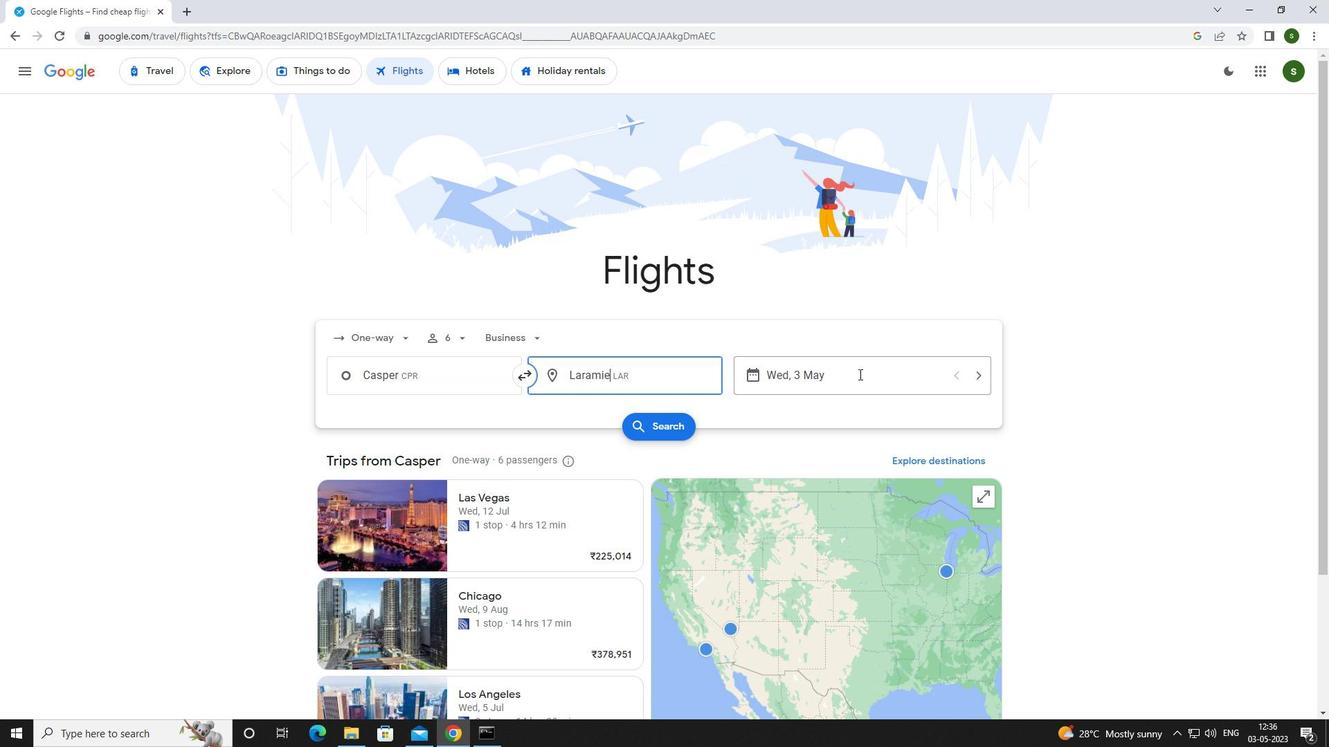 
Action: Mouse moved to (606, 469)
Screenshot: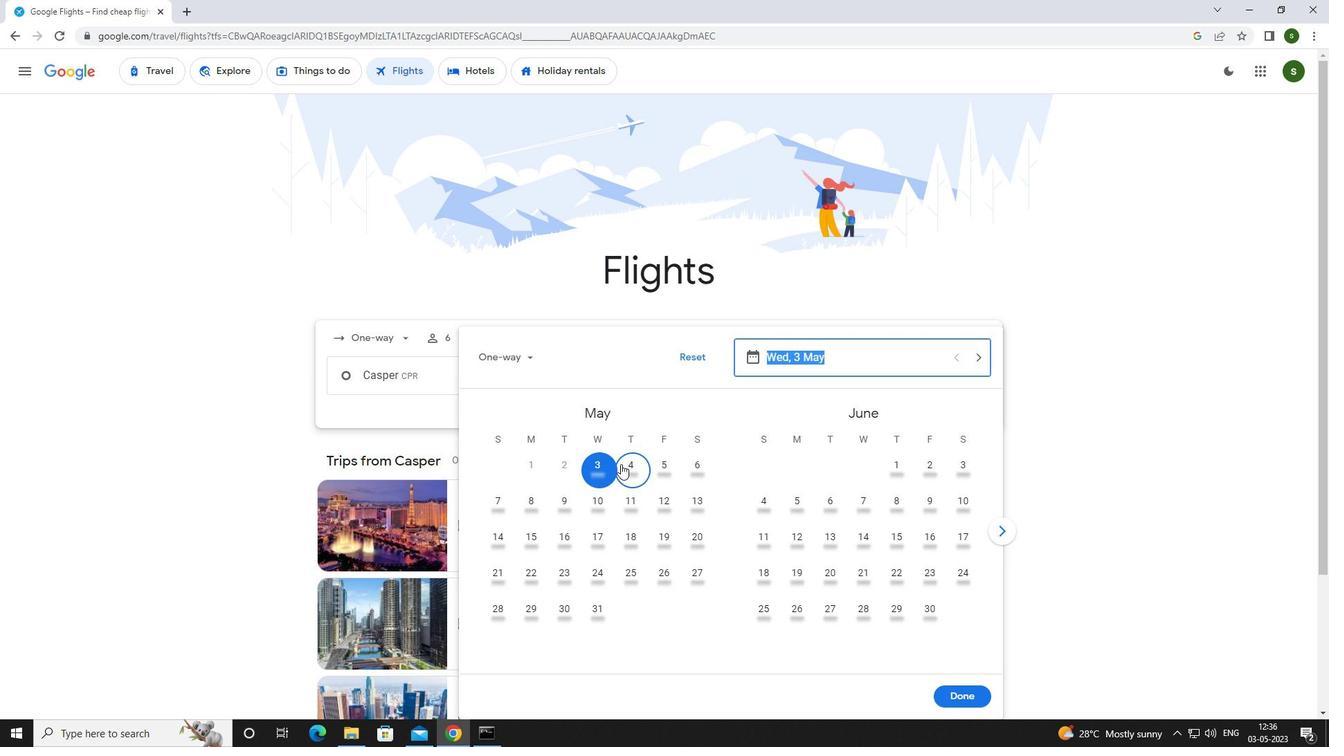 
Action: Mouse pressed left at (606, 469)
Screenshot: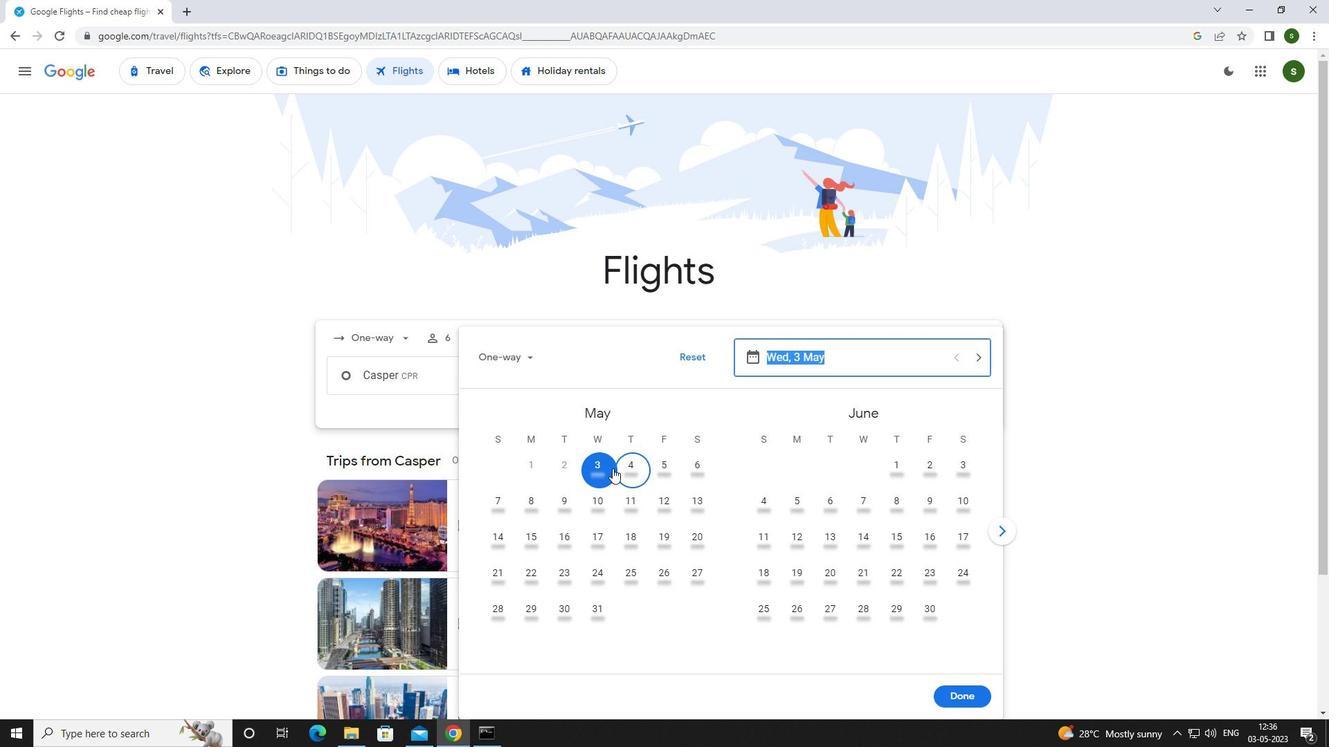 
Action: Mouse moved to (942, 690)
Screenshot: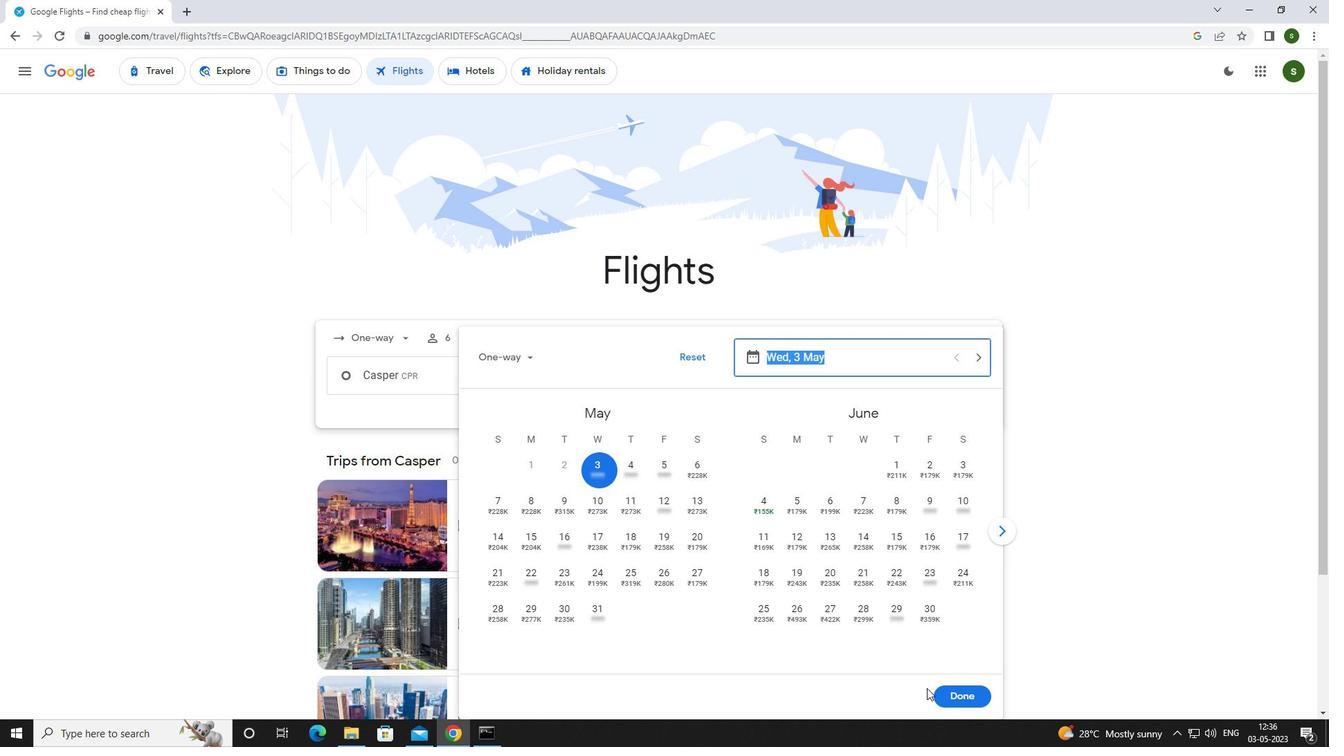 
Action: Mouse pressed left at (942, 690)
Screenshot: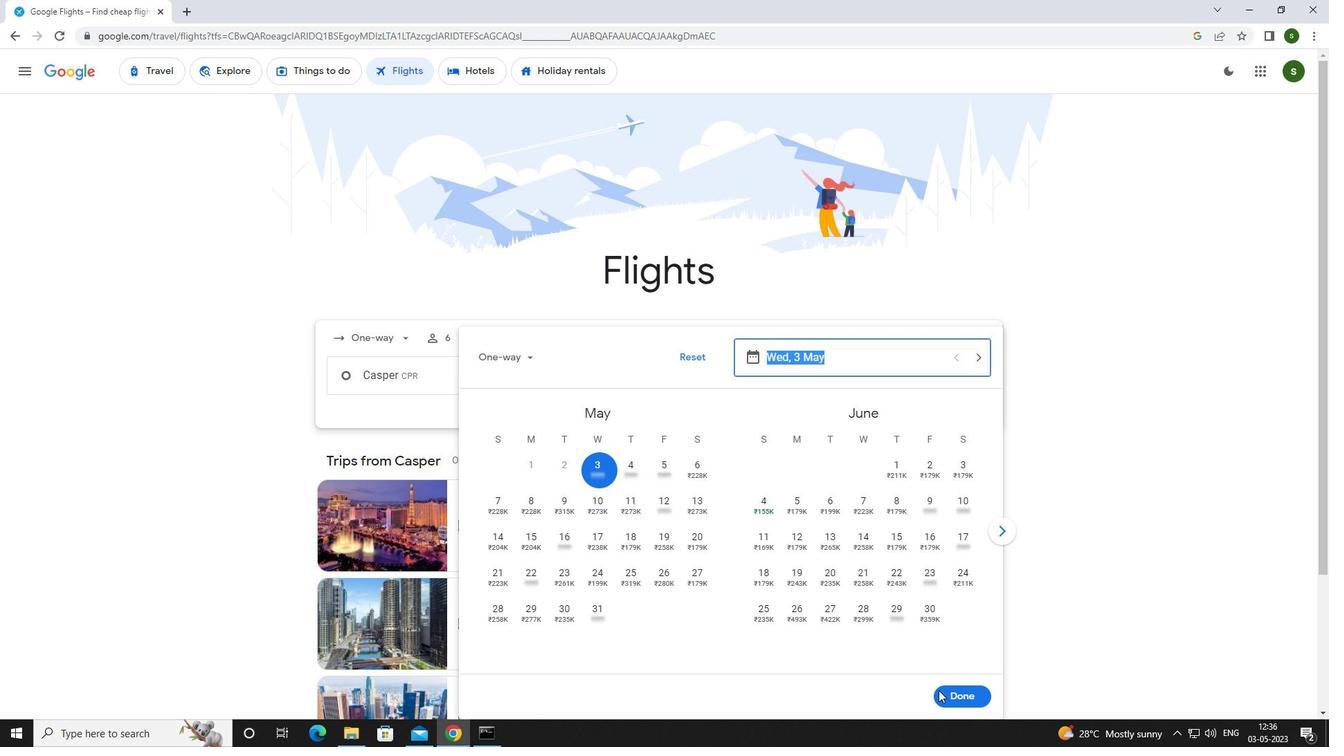 
Action: Mouse moved to (649, 434)
Screenshot: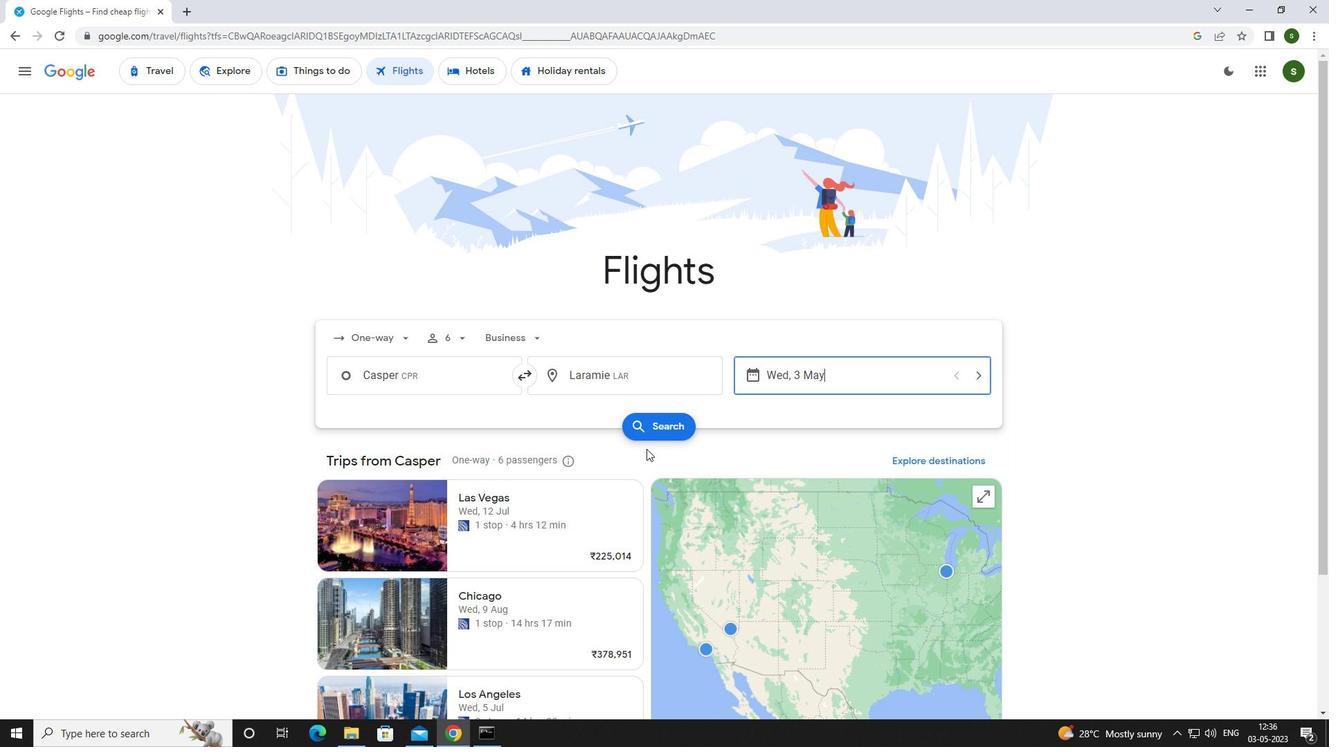 
Action: Mouse pressed left at (649, 434)
Screenshot: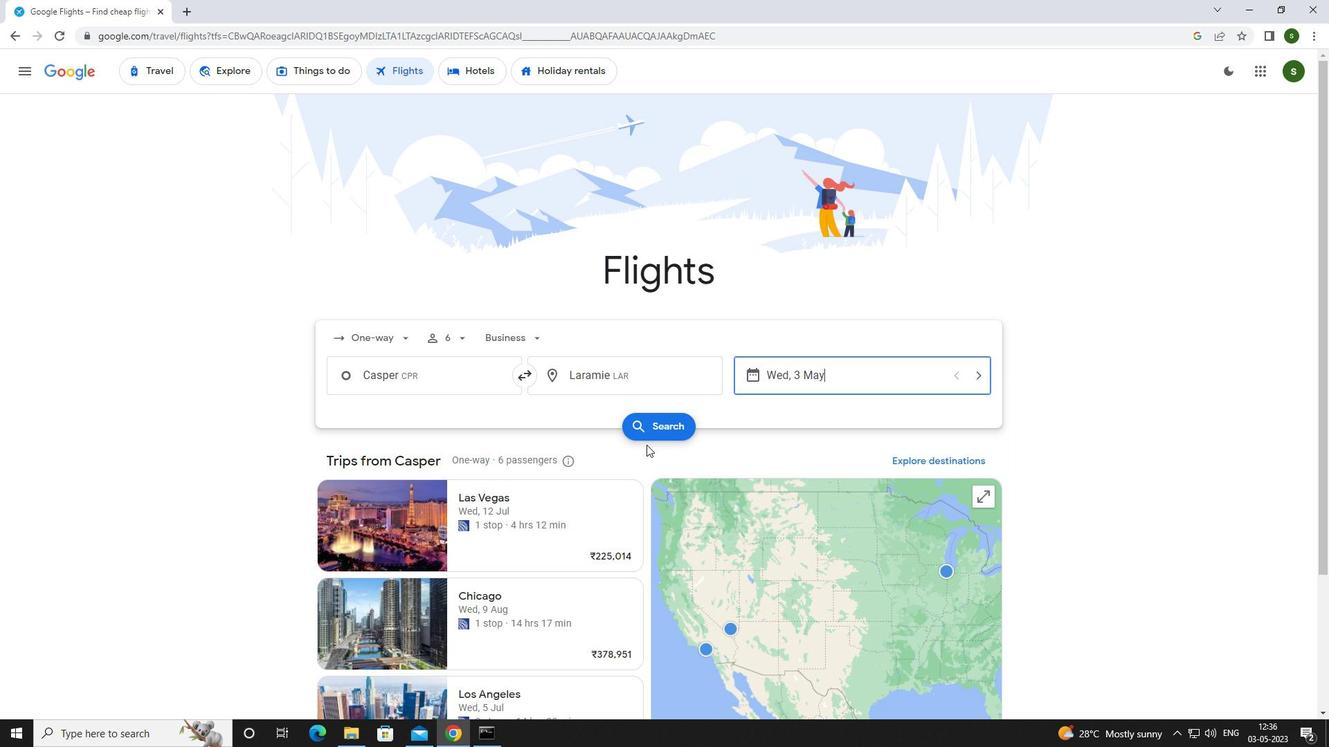 
Action: Mouse moved to (359, 204)
Screenshot: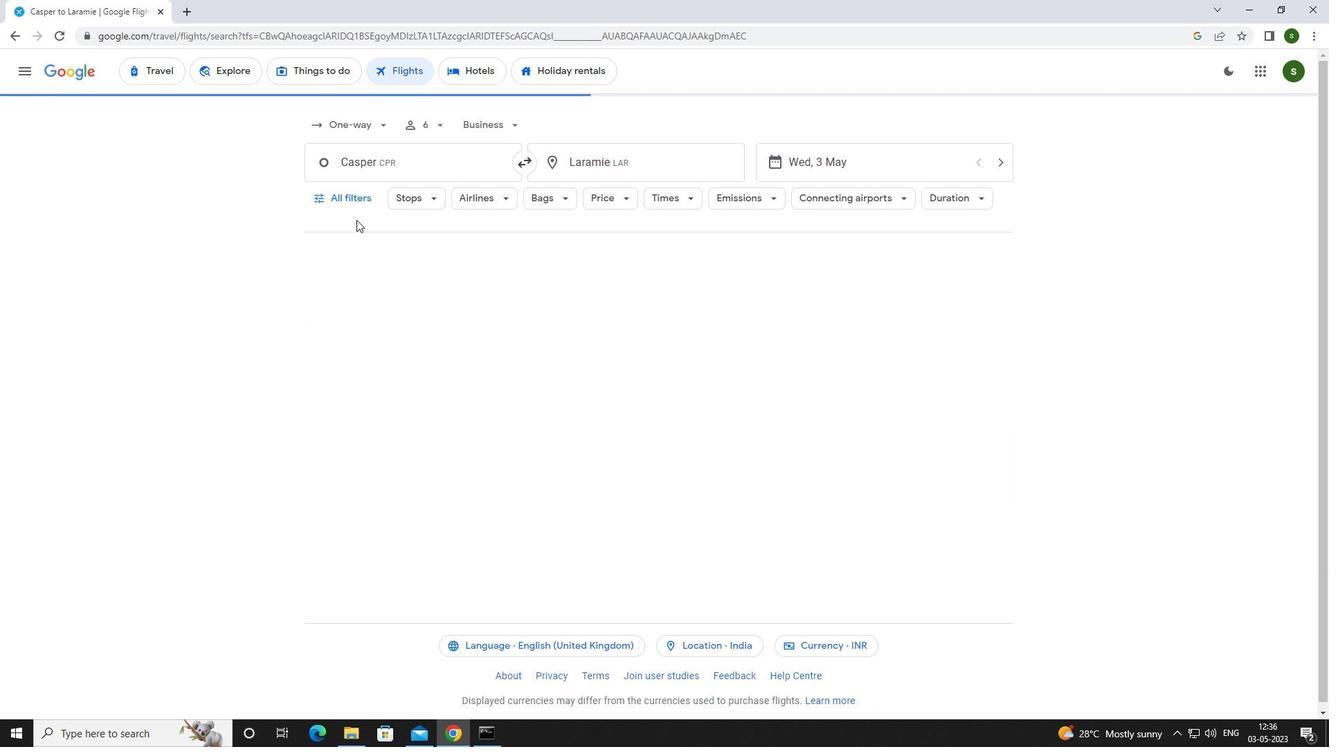 
Action: Mouse pressed left at (359, 204)
Screenshot: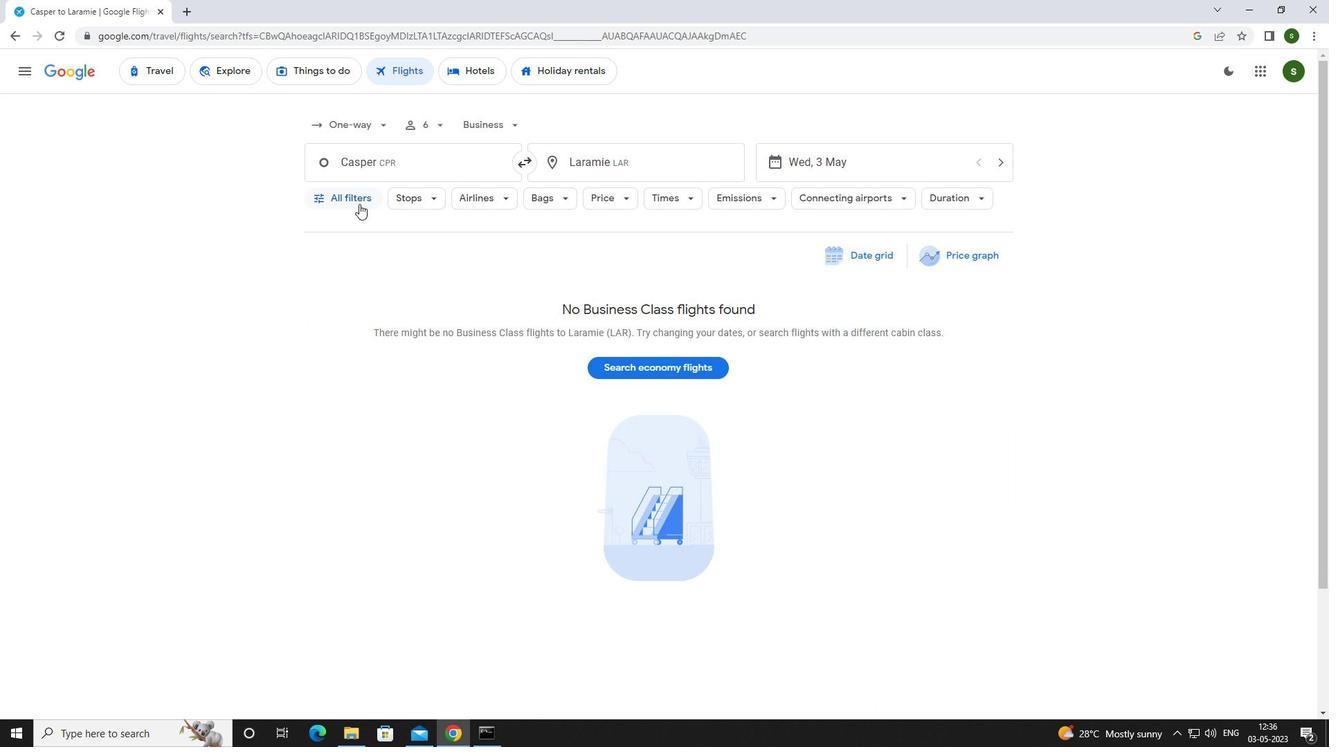 
Action: Mouse moved to (414, 345)
Screenshot: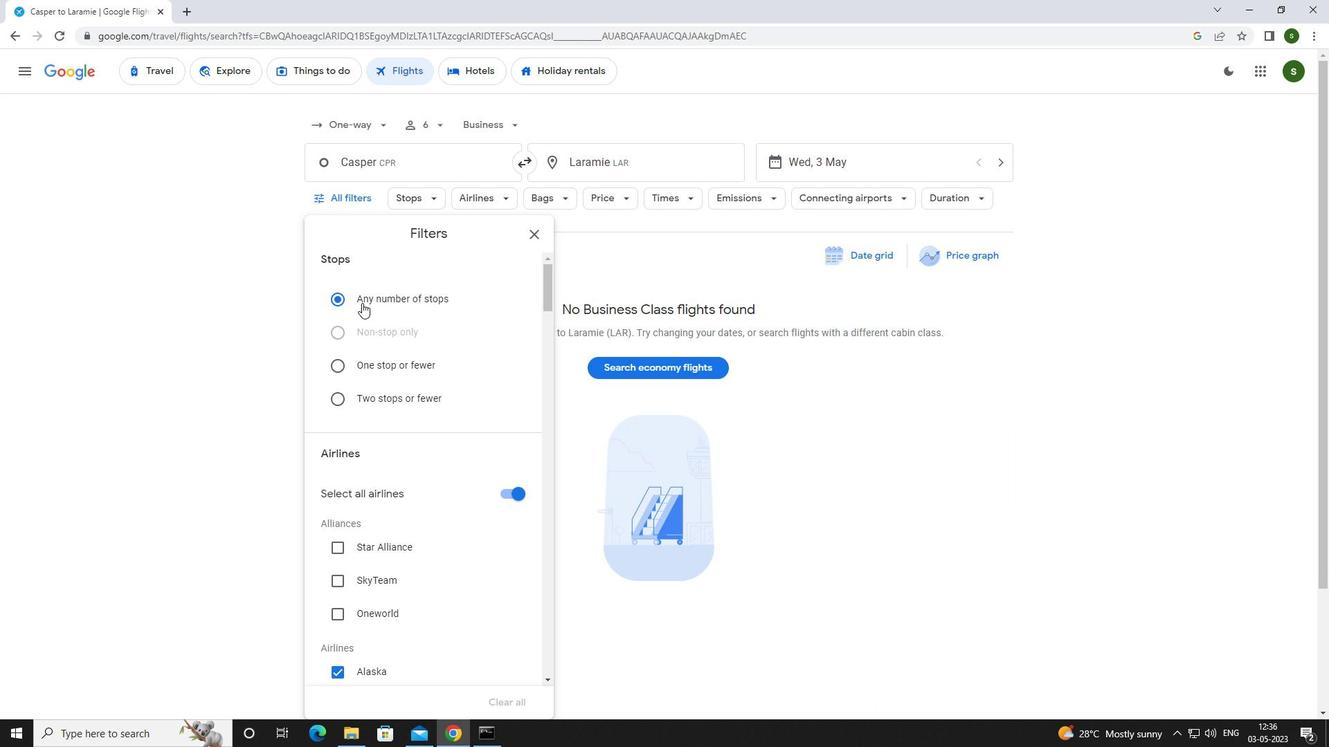 
Action: Mouse scrolled (414, 344) with delta (0, 0)
Screenshot: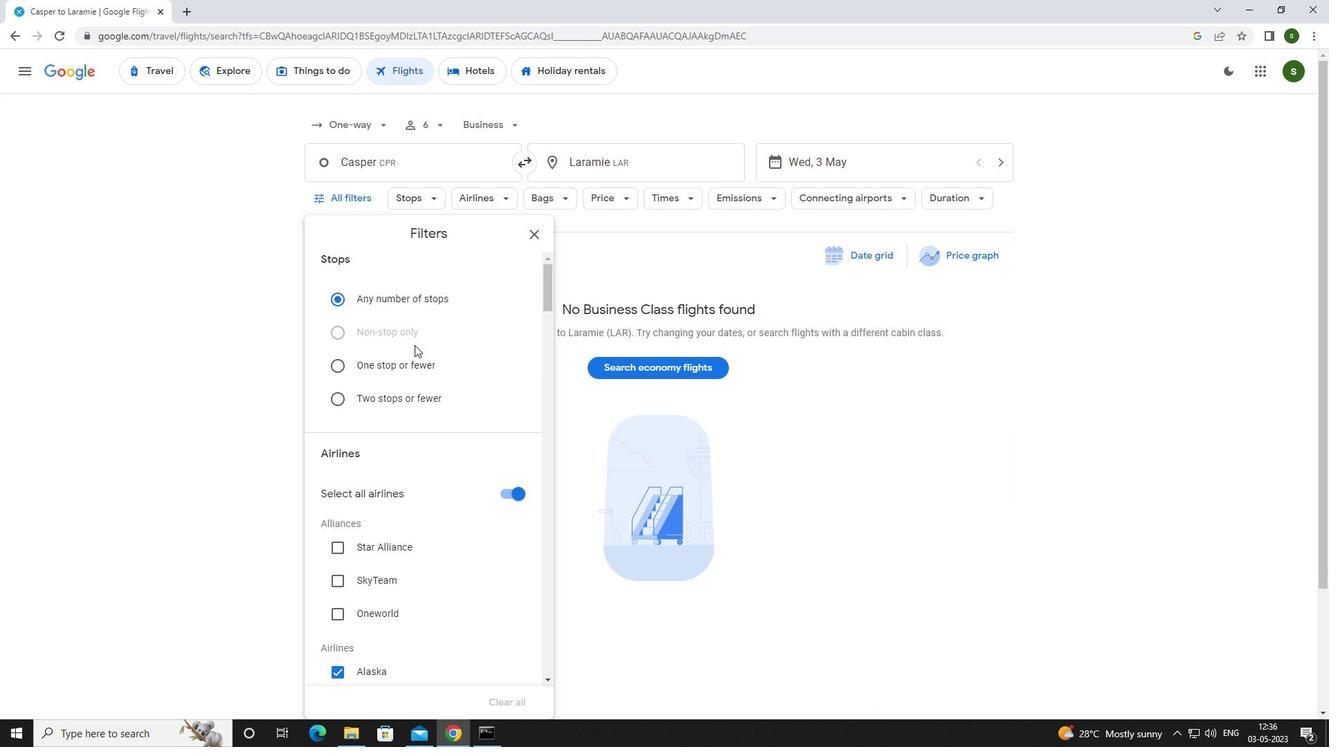 
Action: Mouse scrolled (414, 344) with delta (0, 0)
Screenshot: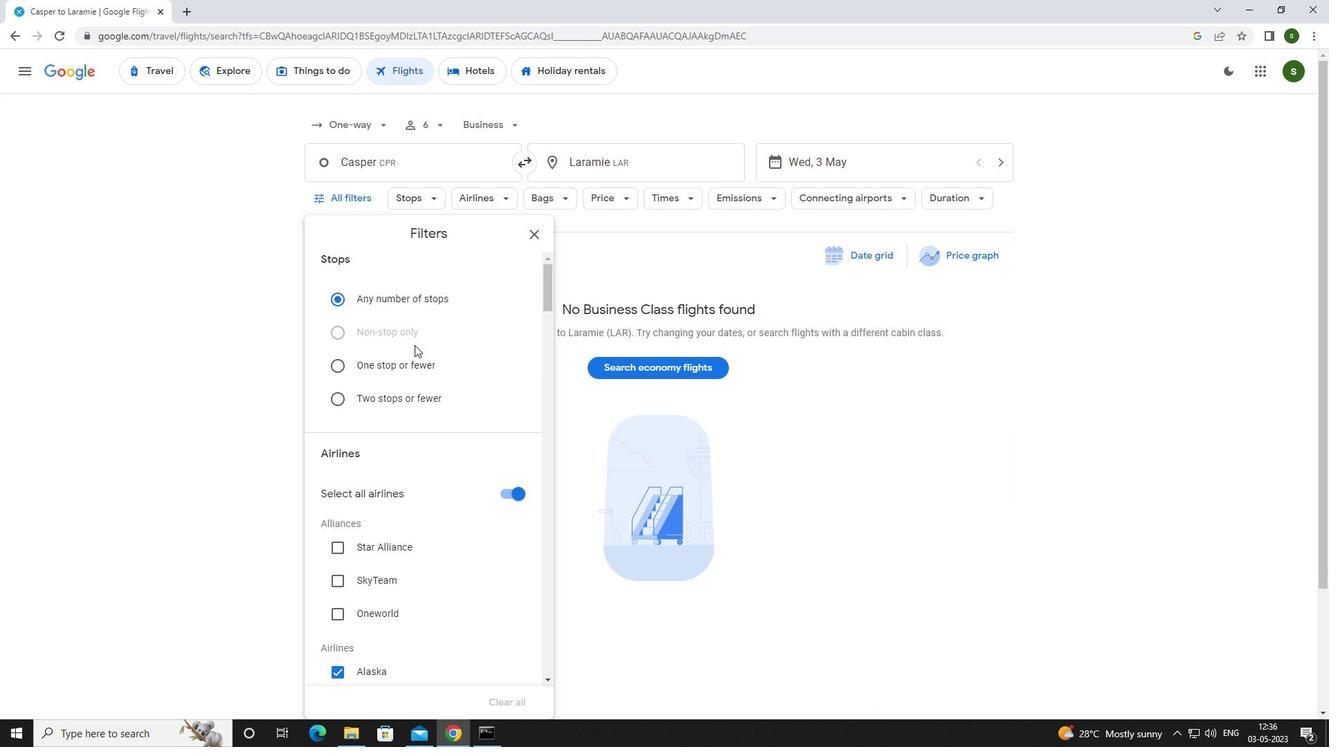 
Action: Mouse scrolled (414, 344) with delta (0, 0)
Screenshot: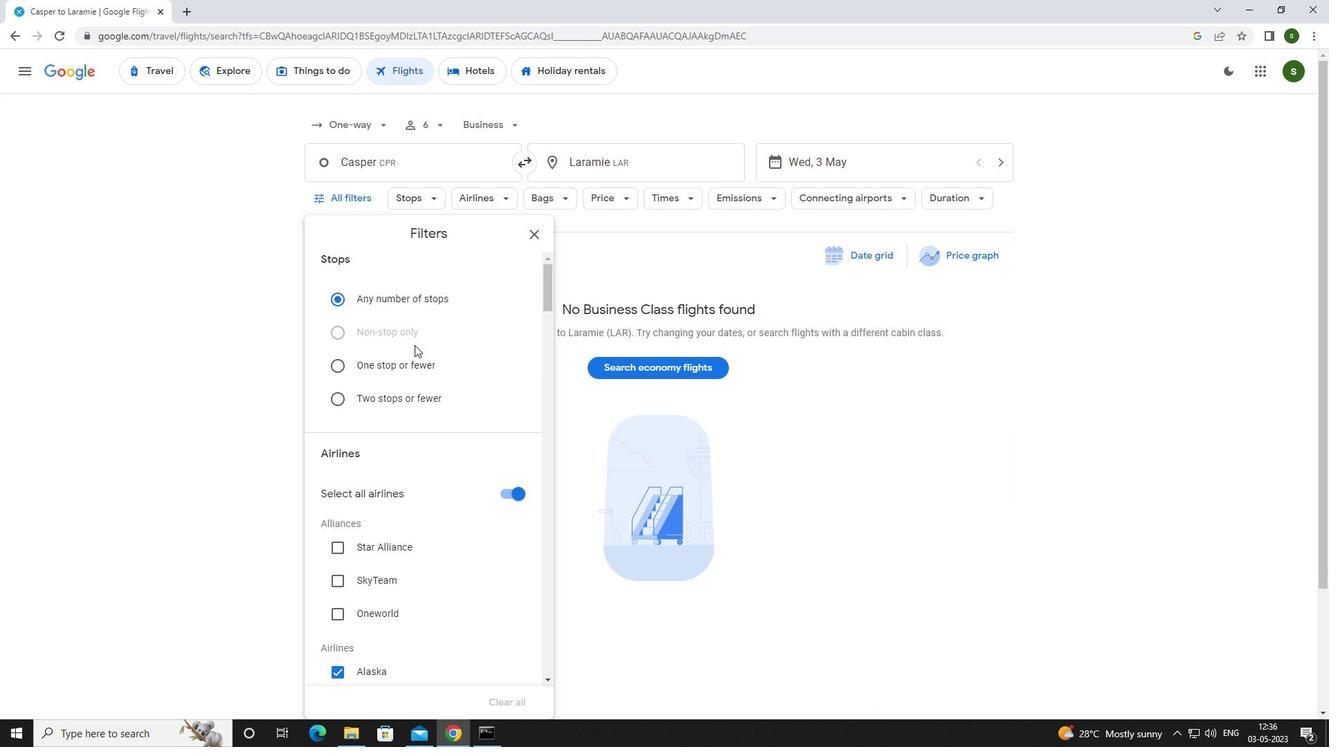 
Action: Mouse scrolled (414, 344) with delta (0, 0)
Screenshot: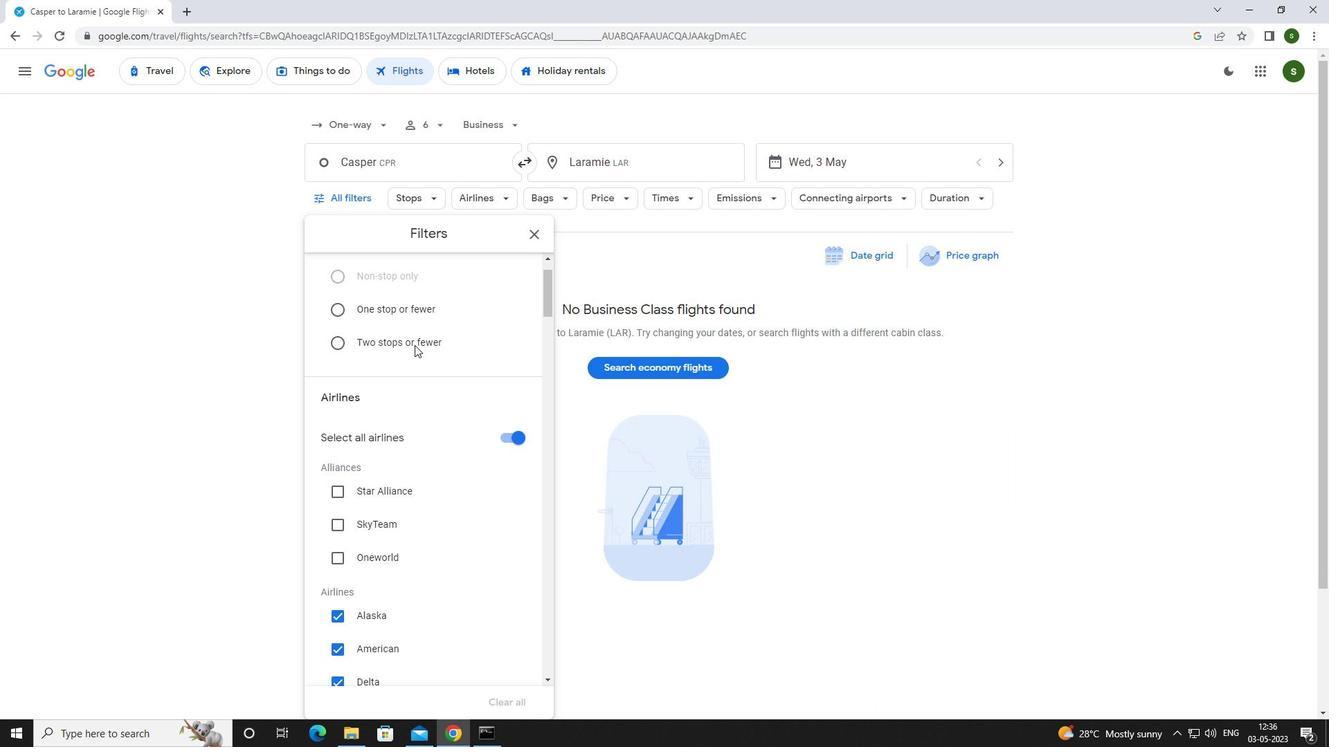 
Action: Mouse scrolled (414, 344) with delta (0, 0)
Screenshot: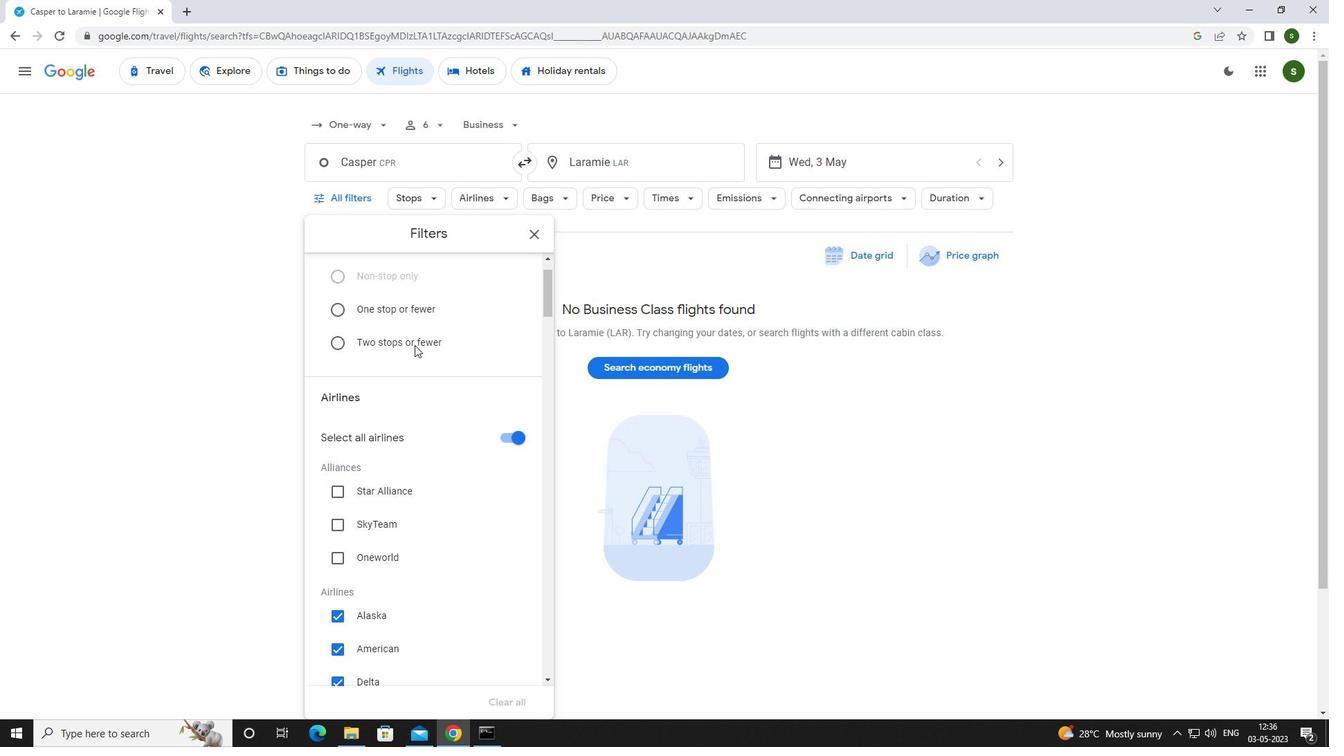 
Action: Mouse scrolled (414, 344) with delta (0, 0)
Screenshot: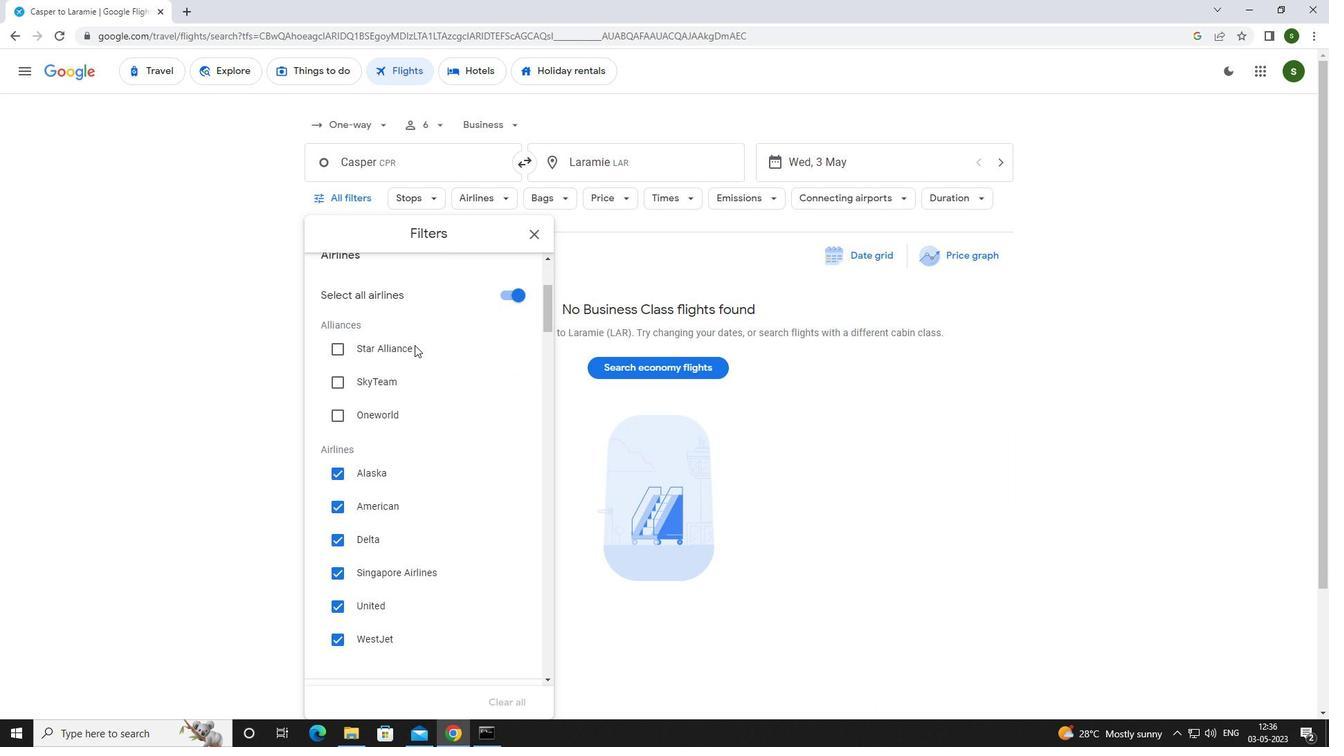 
Action: Mouse scrolled (414, 344) with delta (0, 0)
Screenshot: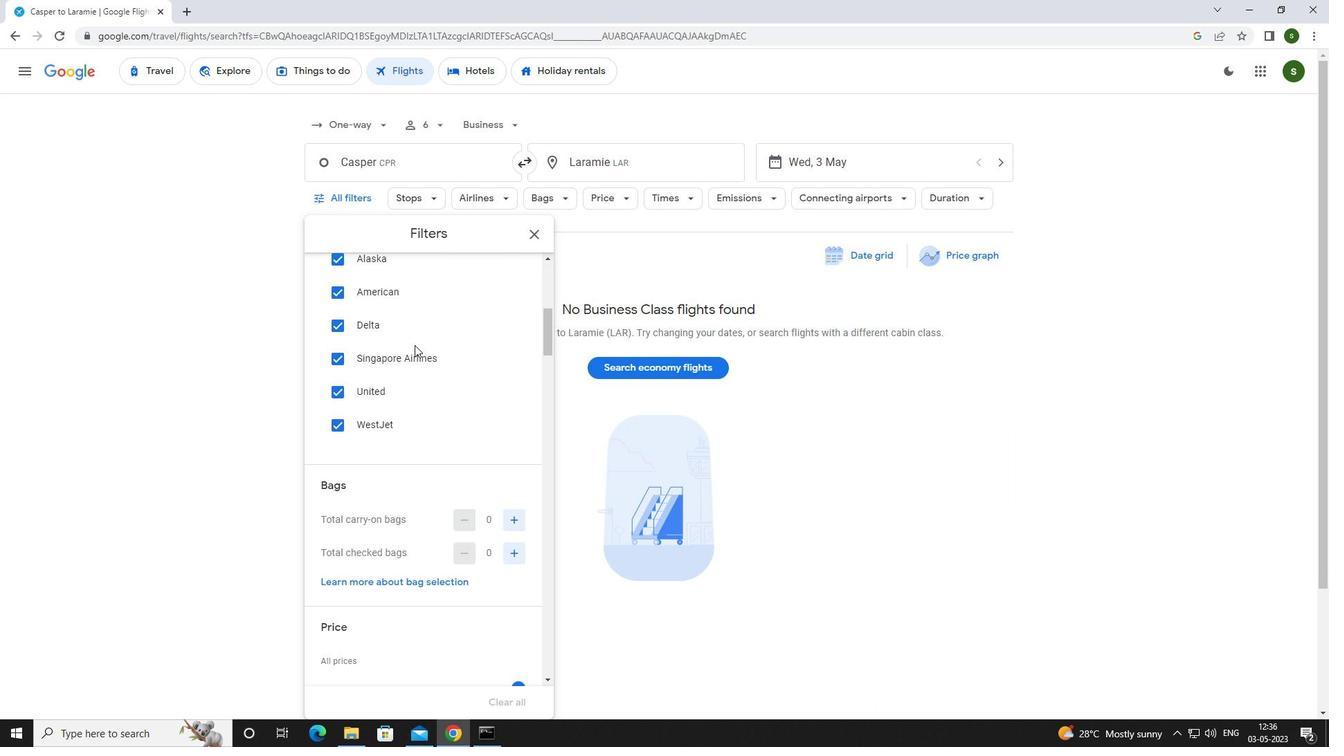 
Action: Mouse scrolled (414, 344) with delta (0, 0)
Screenshot: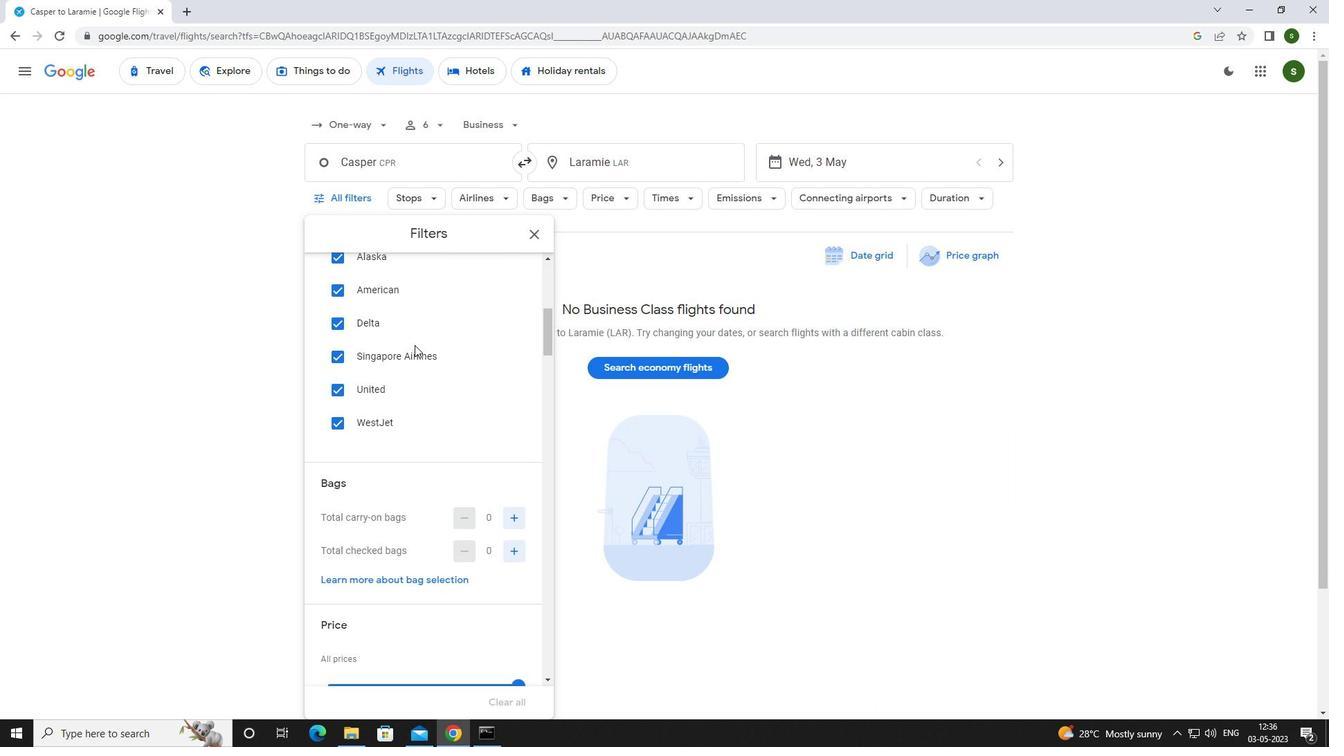 
Action: Mouse scrolled (414, 344) with delta (0, 0)
Screenshot: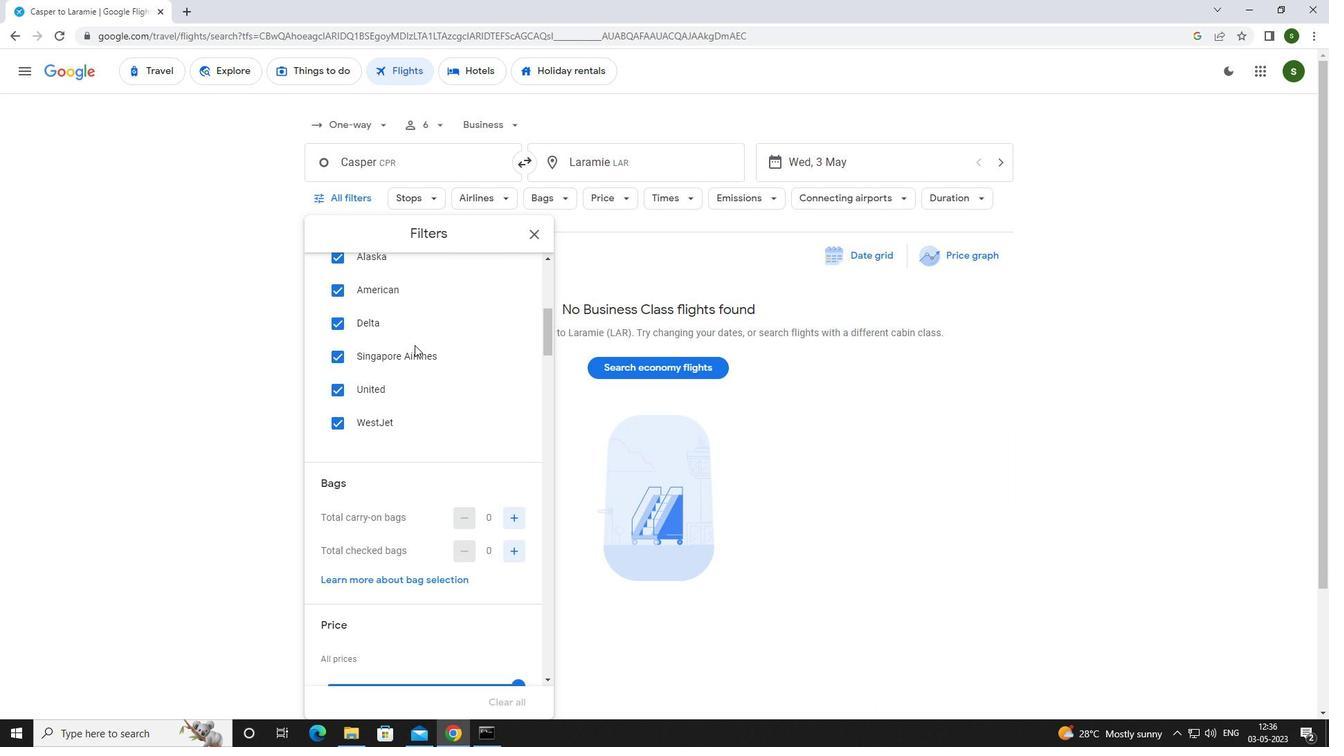 
Action: Mouse moved to (512, 472)
Screenshot: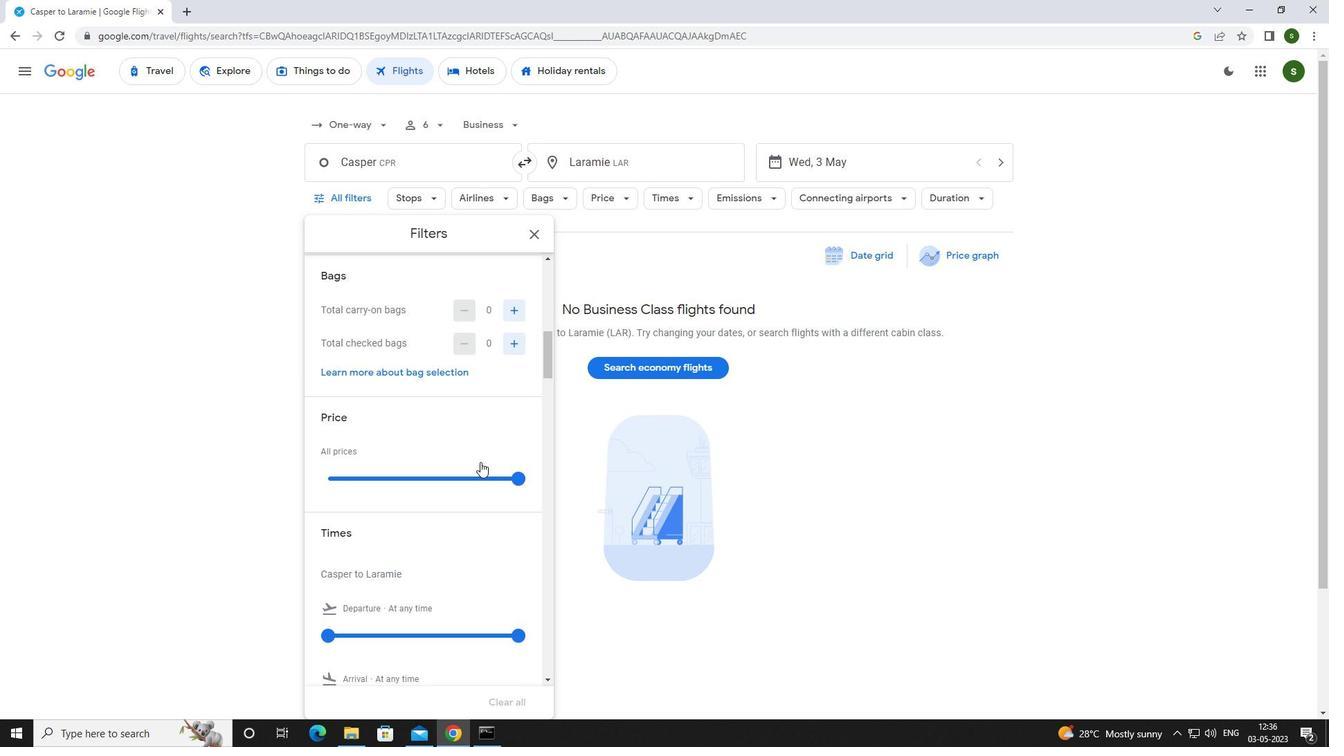 
Action: Mouse pressed left at (512, 472)
Screenshot: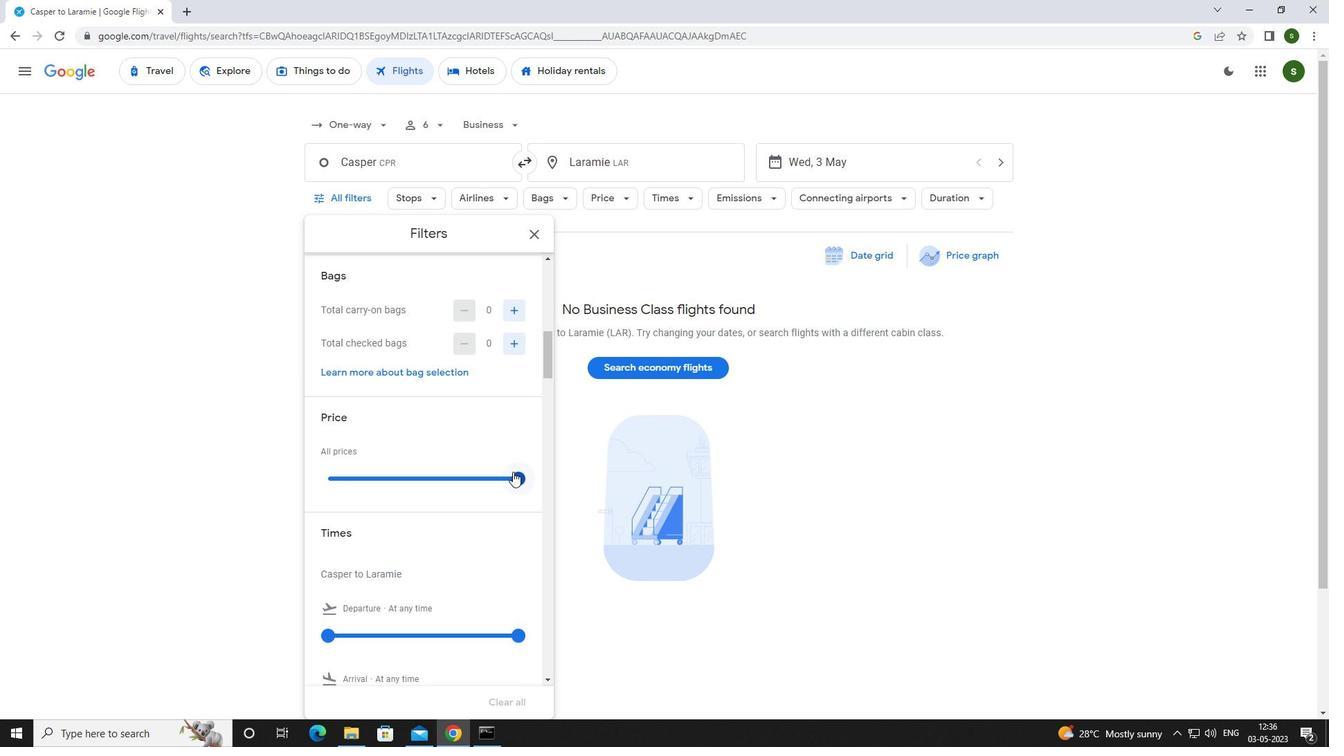
Action: Mouse scrolled (512, 471) with delta (0, 0)
Screenshot: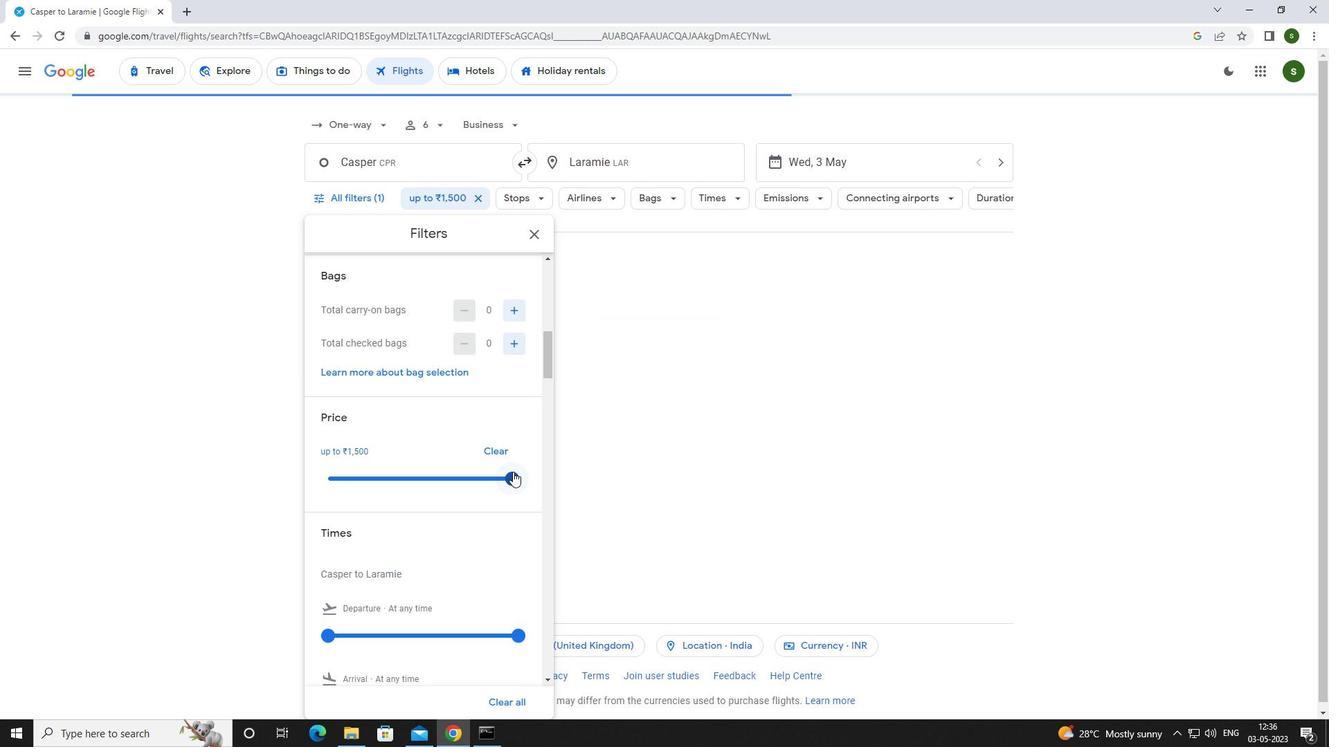 
Action: Mouse scrolled (512, 471) with delta (0, 0)
Screenshot: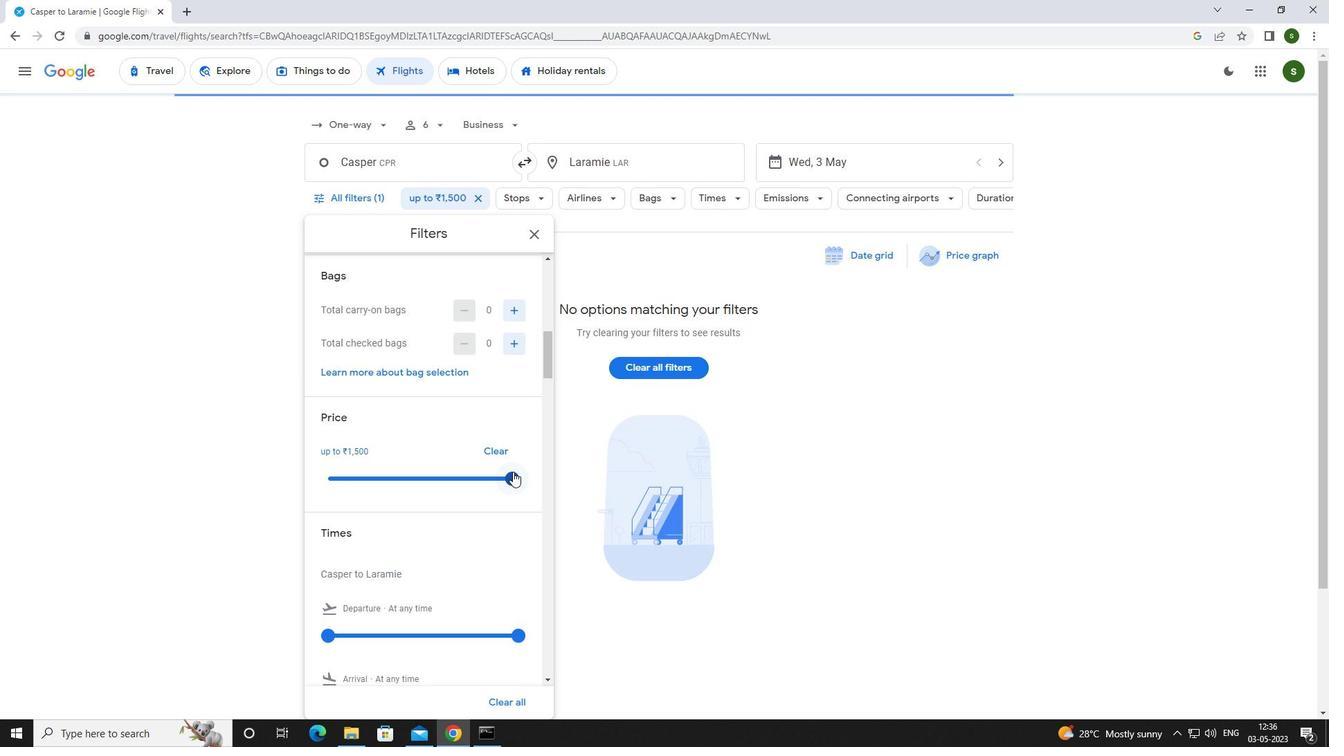 
Action: Mouse moved to (331, 495)
Screenshot: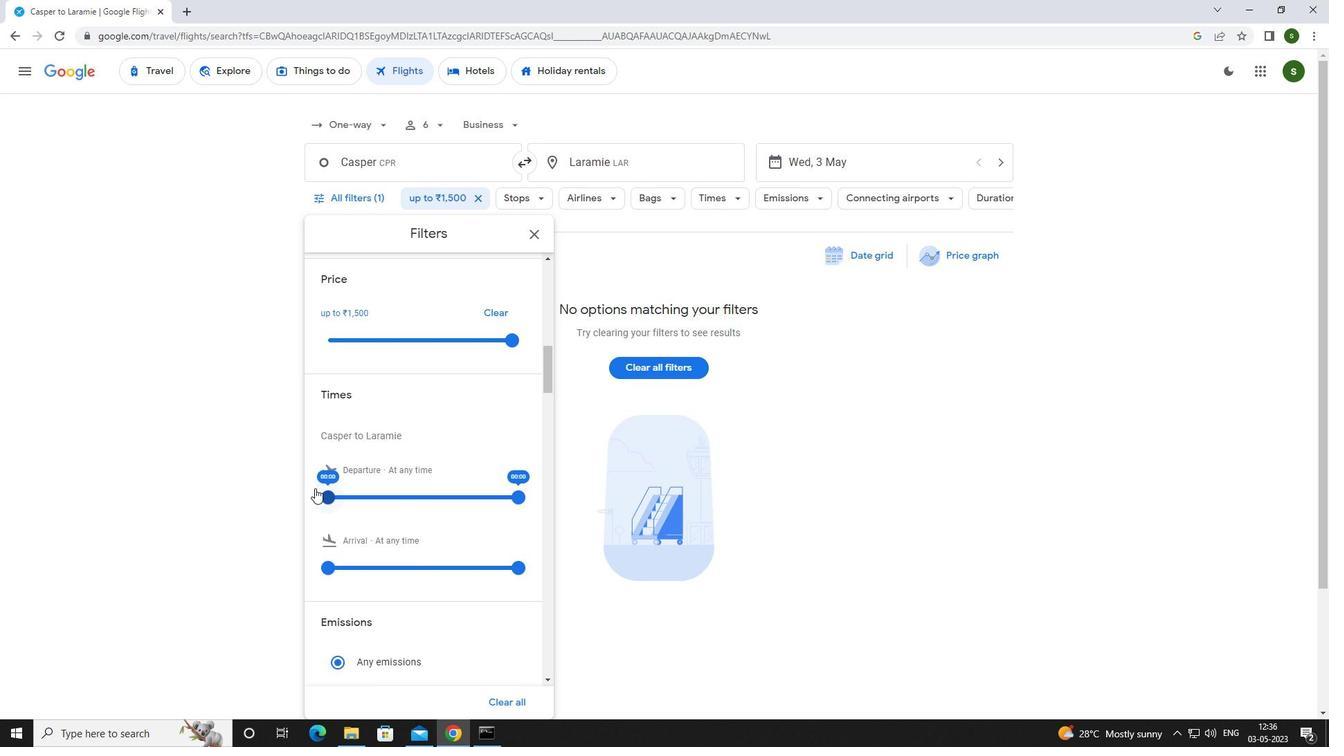 
Action: Mouse pressed left at (331, 495)
Screenshot: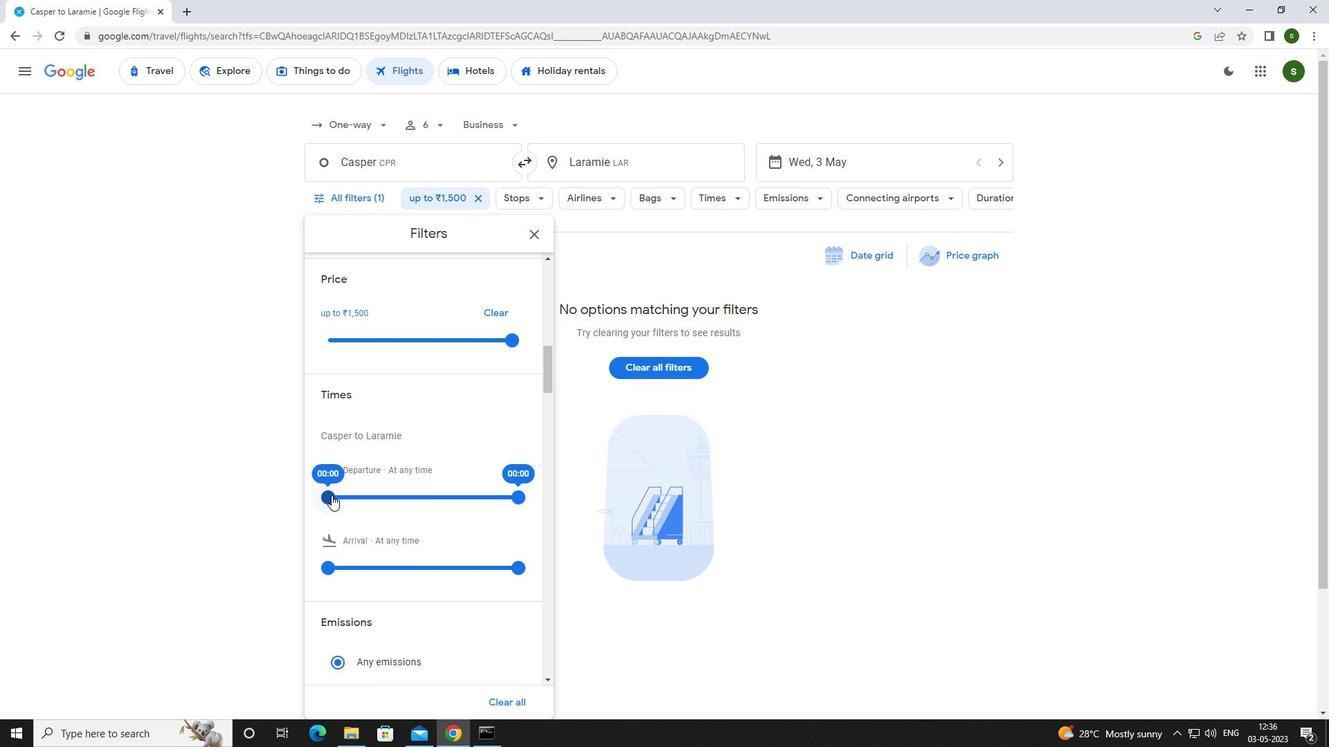 
Action: Mouse moved to (785, 497)
Screenshot: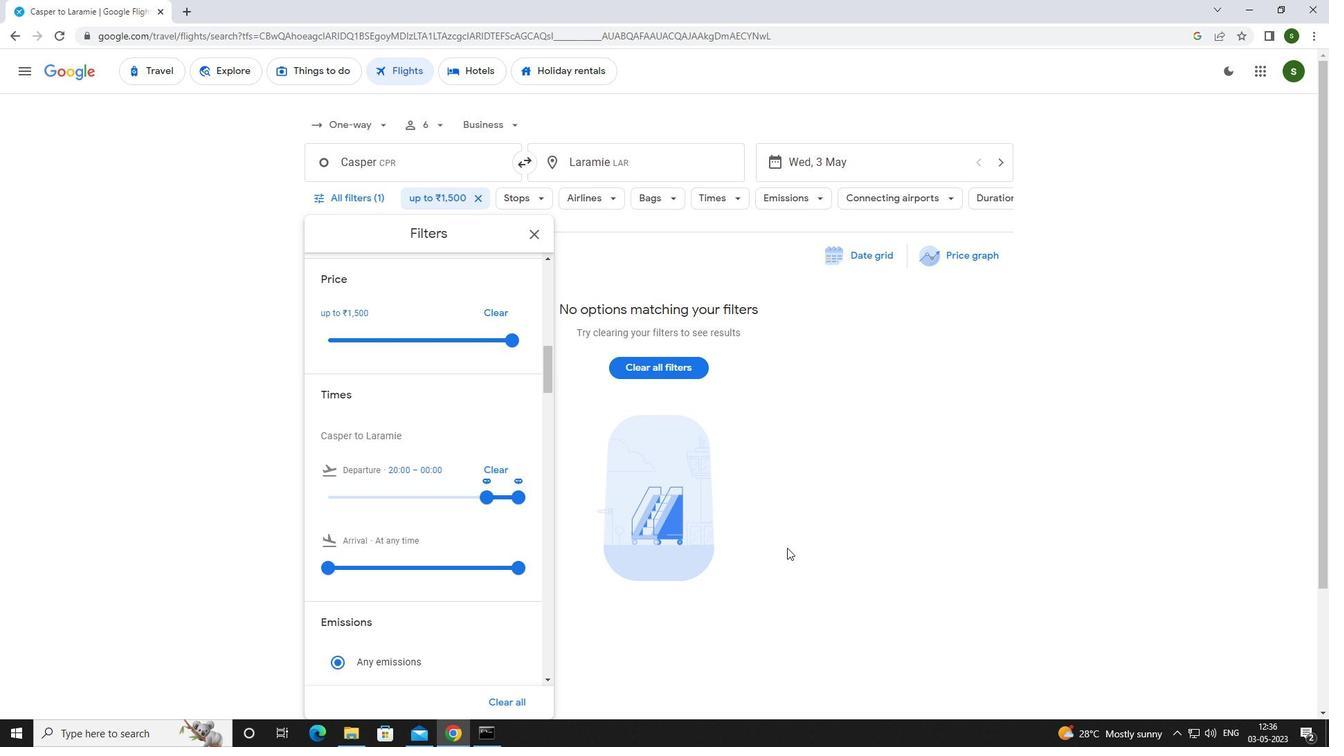 
Action: Mouse pressed left at (785, 497)
Screenshot: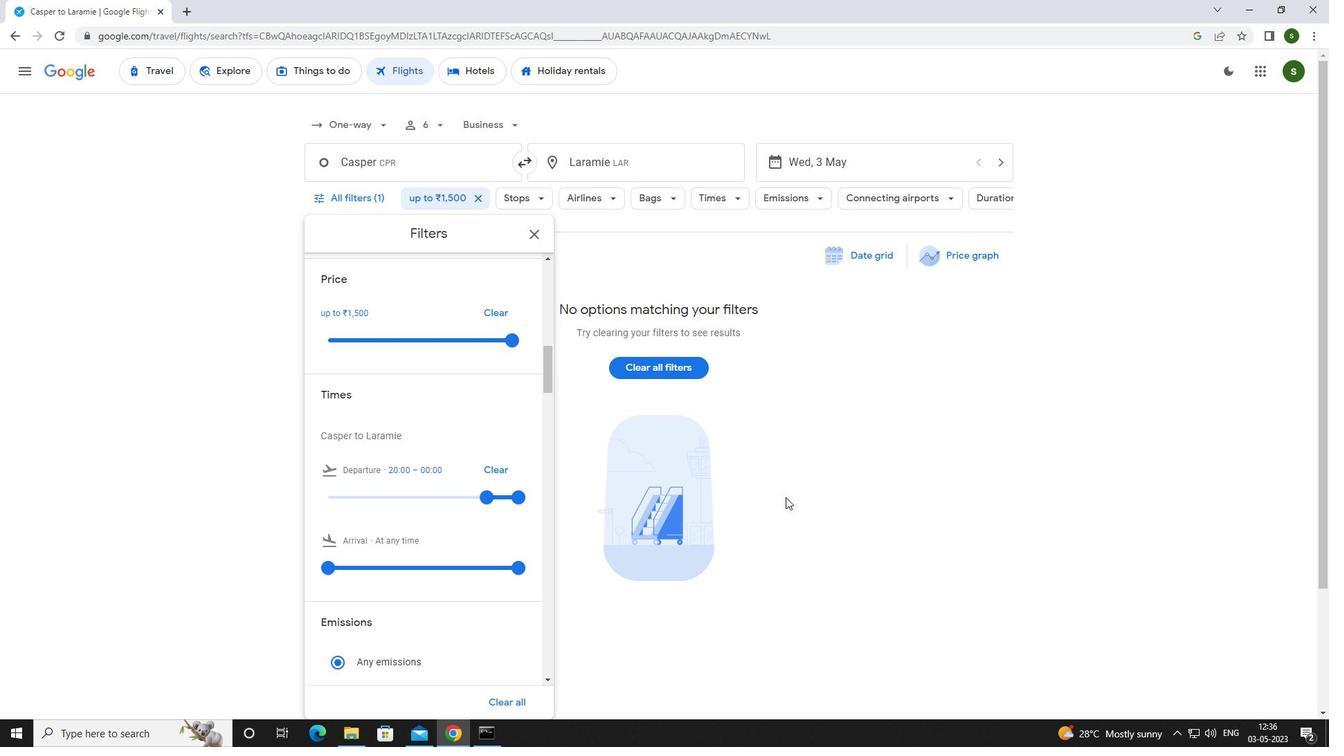
